 Task: Search one way flight ticket for 2 adults, 2 children, 2 infants in seat in first from Gillette: Gillette Campbell County Airport to New Bern: Coastal Carolina Regional Airport (was Craven County Regional) on 8-4-2023. Choice of flights is Singapure airlines. Number of bags: 7 checked bags. Price is upto 86000. Outbound departure time preference is 18:45.
Action: Mouse moved to (313, 271)
Screenshot: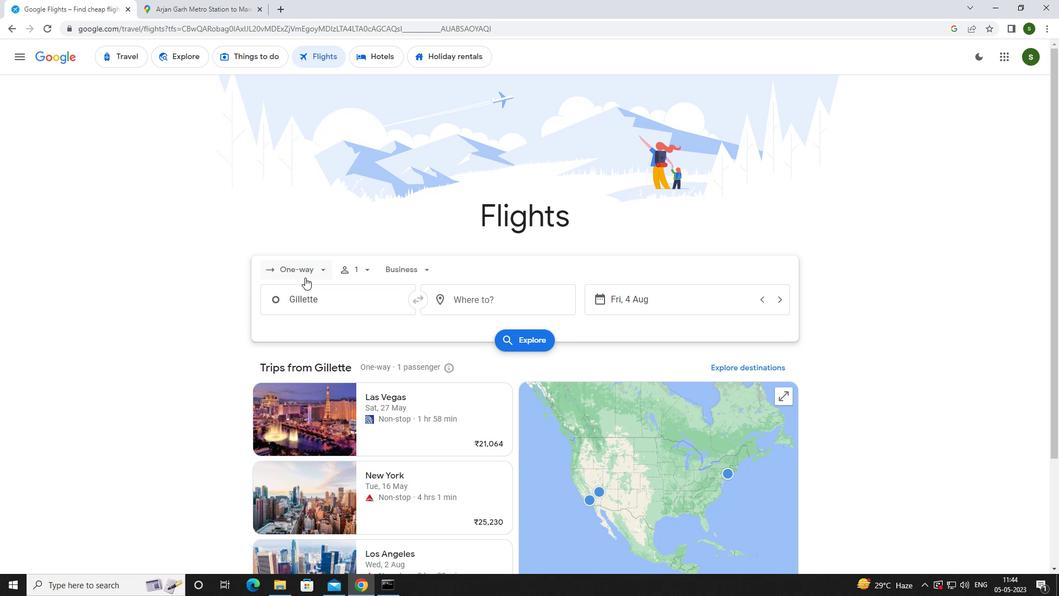 
Action: Mouse pressed left at (313, 271)
Screenshot: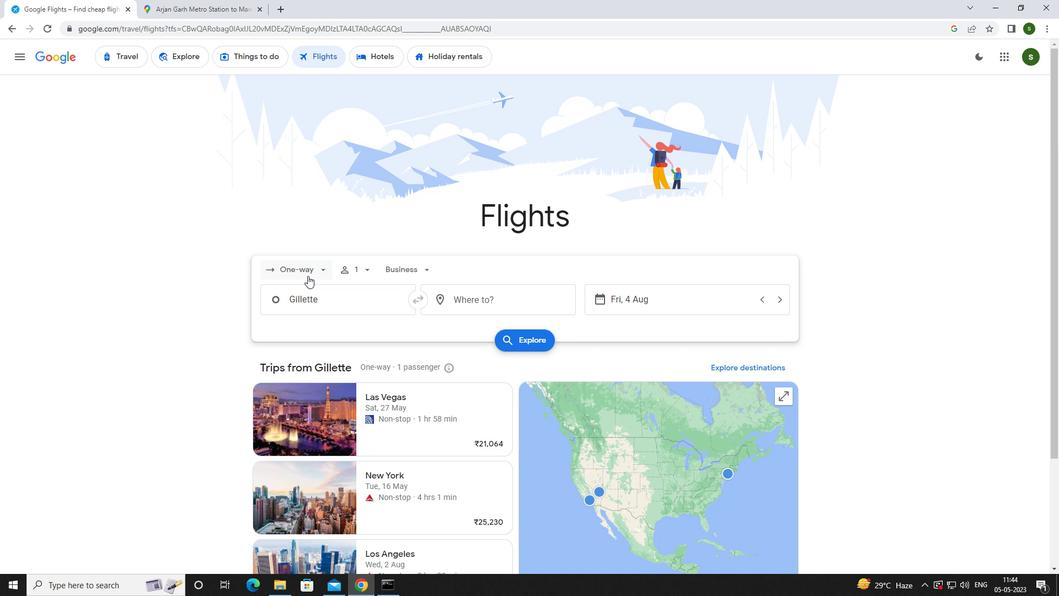 
Action: Mouse moved to (329, 310)
Screenshot: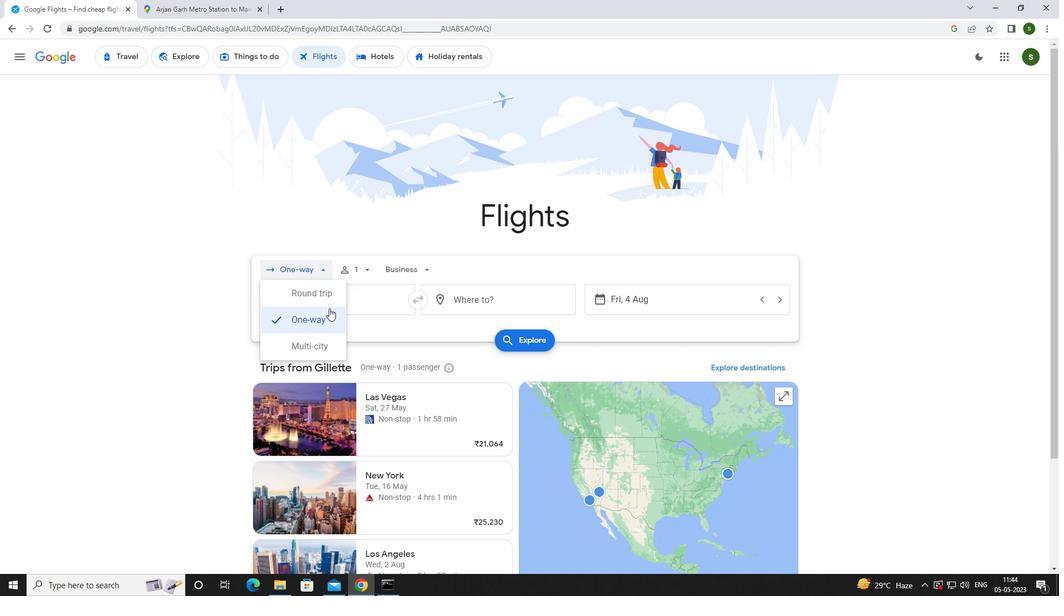 
Action: Mouse pressed left at (329, 310)
Screenshot: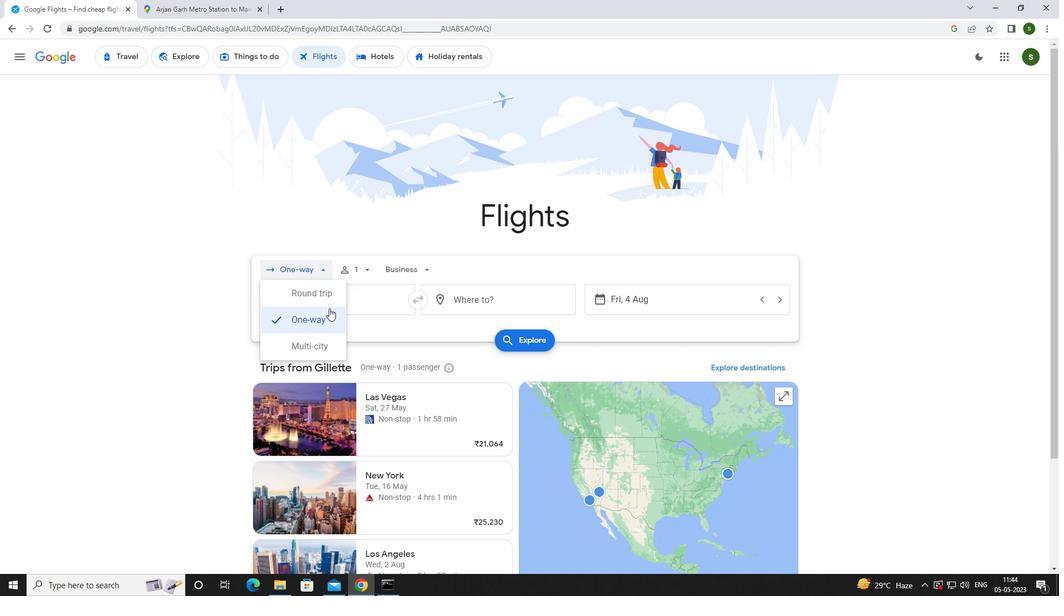 
Action: Mouse moved to (372, 268)
Screenshot: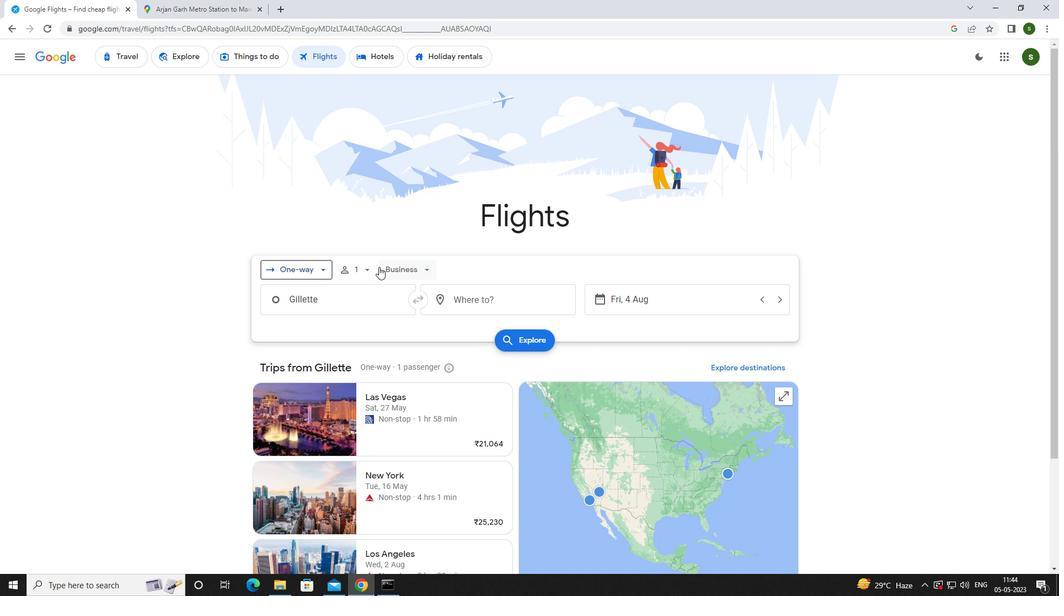 
Action: Mouse pressed left at (372, 268)
Screenshot: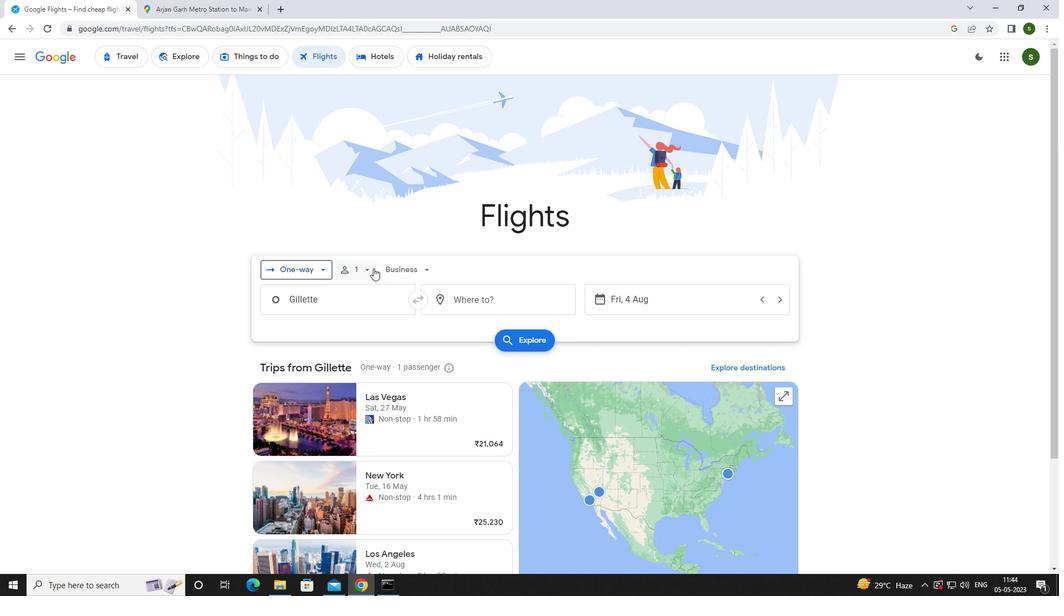 
Action: Mouse moved to (454, 295)
Screenshot: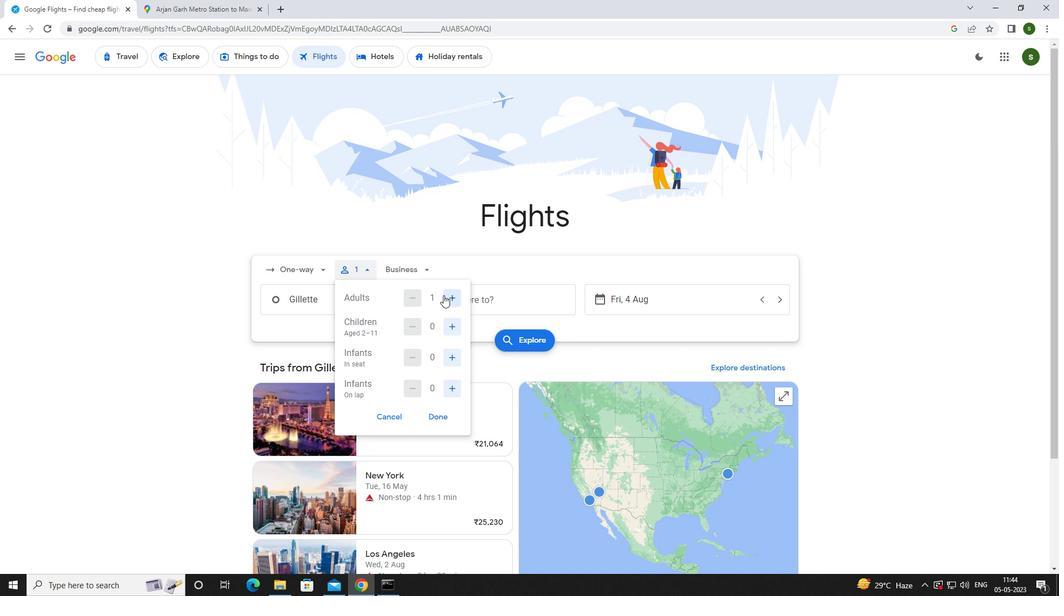 
Action: Mouse pressed left at (454, 295)
Screenshot: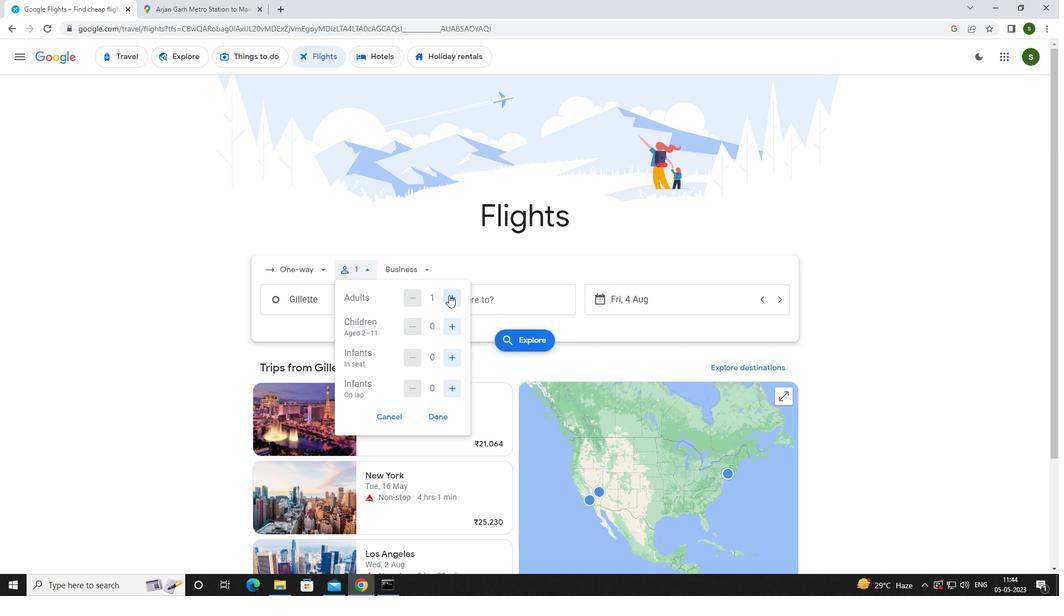 
Action: Mouse moved to (452, 317)
Screenshot: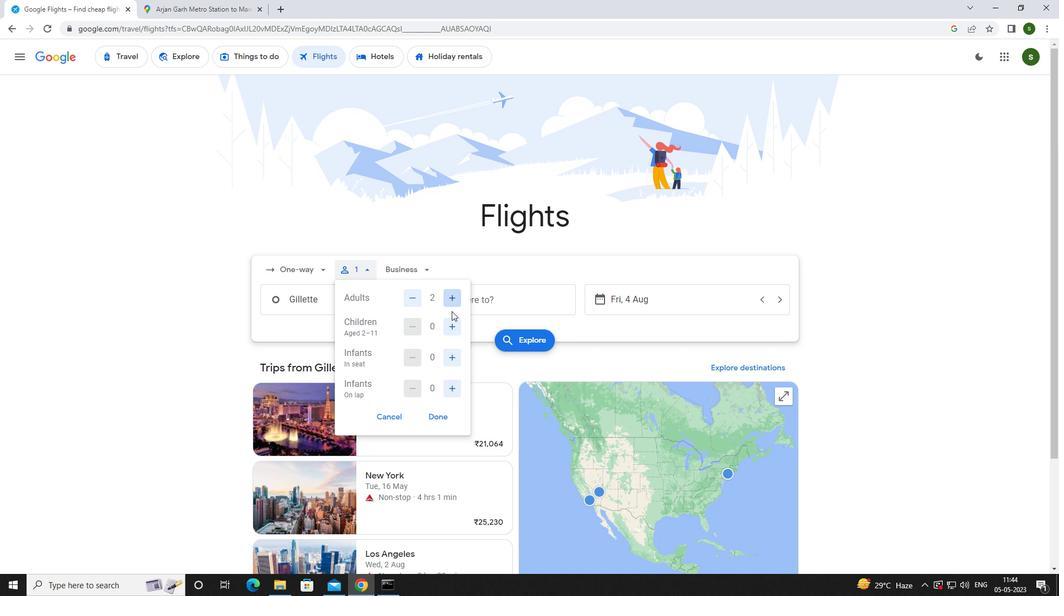 
Action: Mouse pressed left at (452, 317)
Screenshot: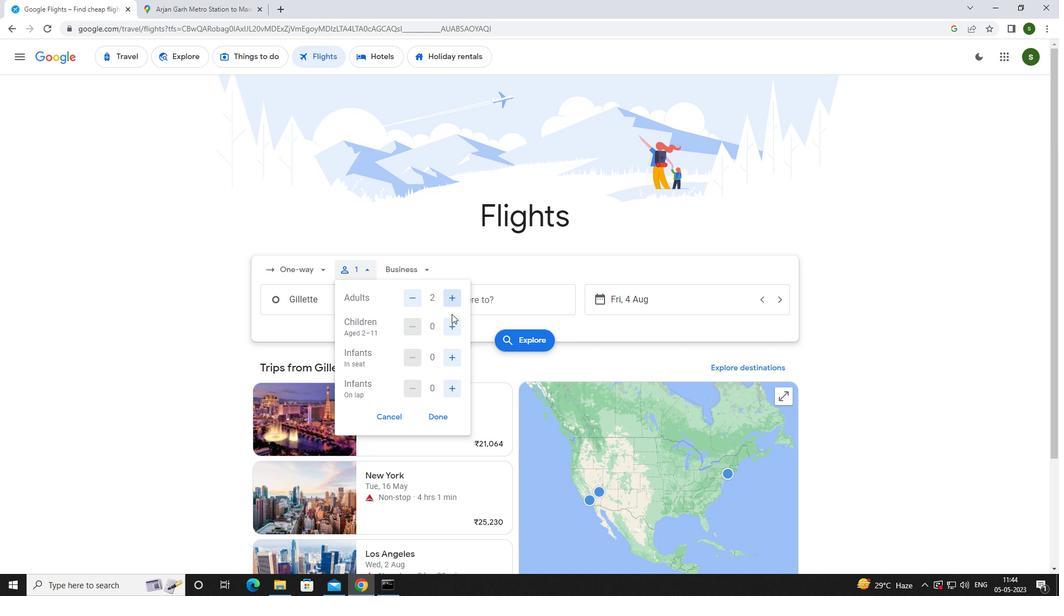 
Action: Mouse pressed left at (452, 317)
Screenshot: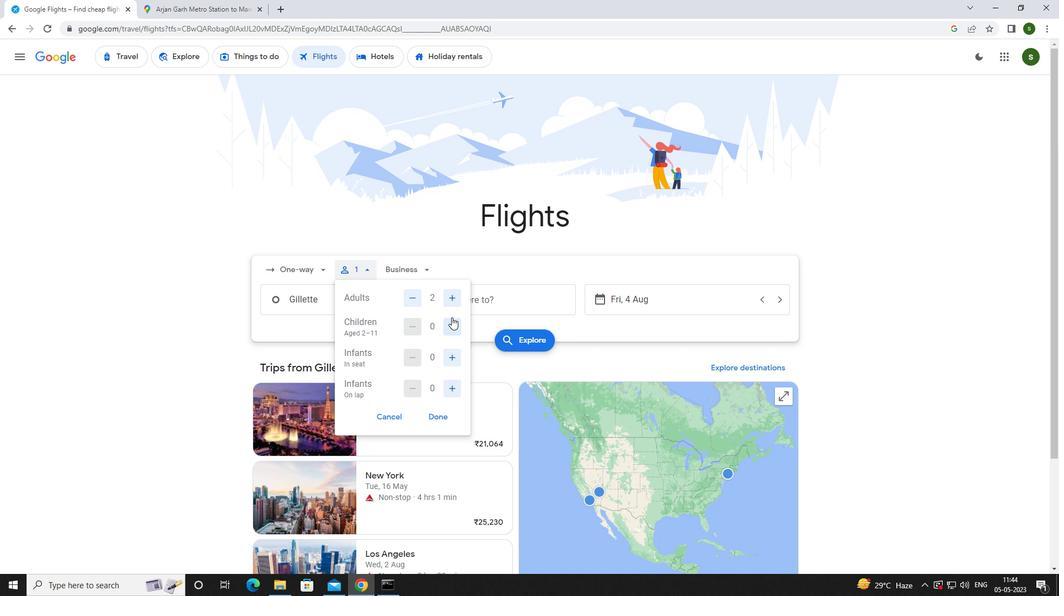 
Action: Mouse moved to (452, 356)
Screenshot: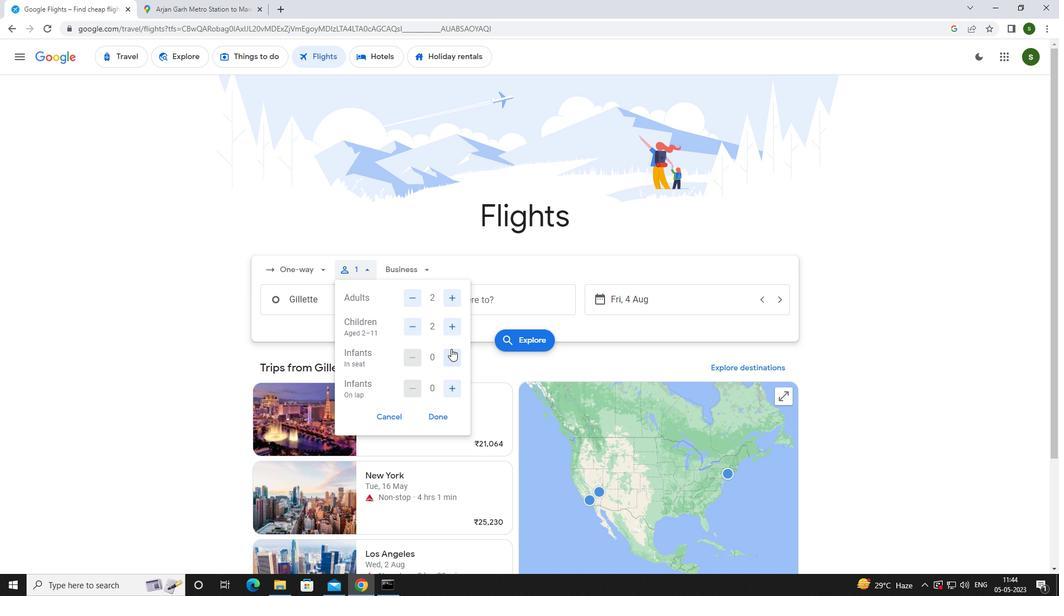 
Action: Mouse pressed left at (452, 356)
Screenshot: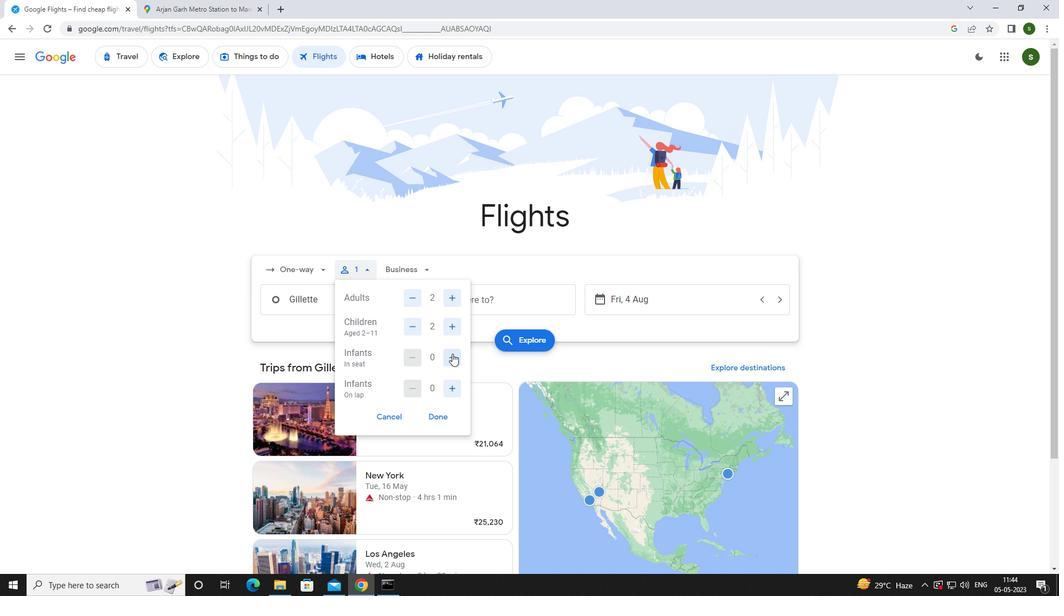 
Action: Mouse pressed left at (452, 356)
Screenshot: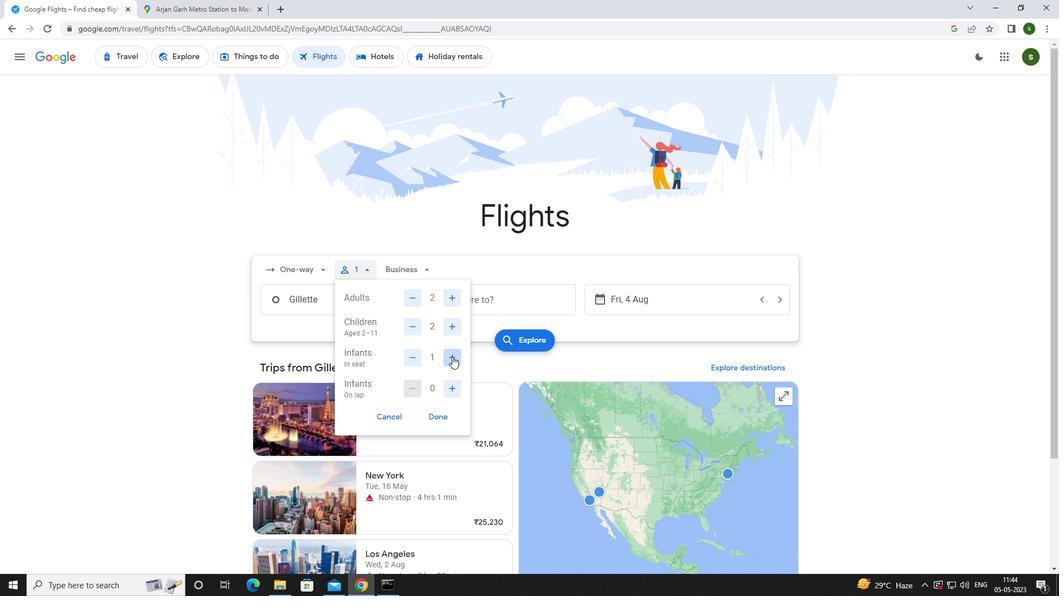
Action: Mouse moved to (424, 272)
Screenshot: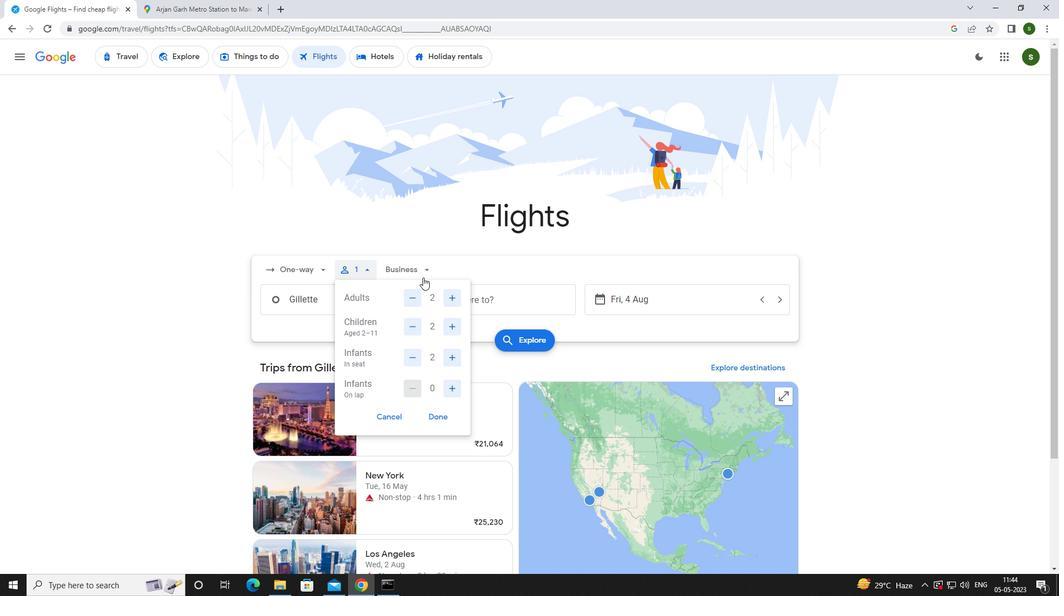 
Action: Mouse pressed left at (424, 272)
Screenshot: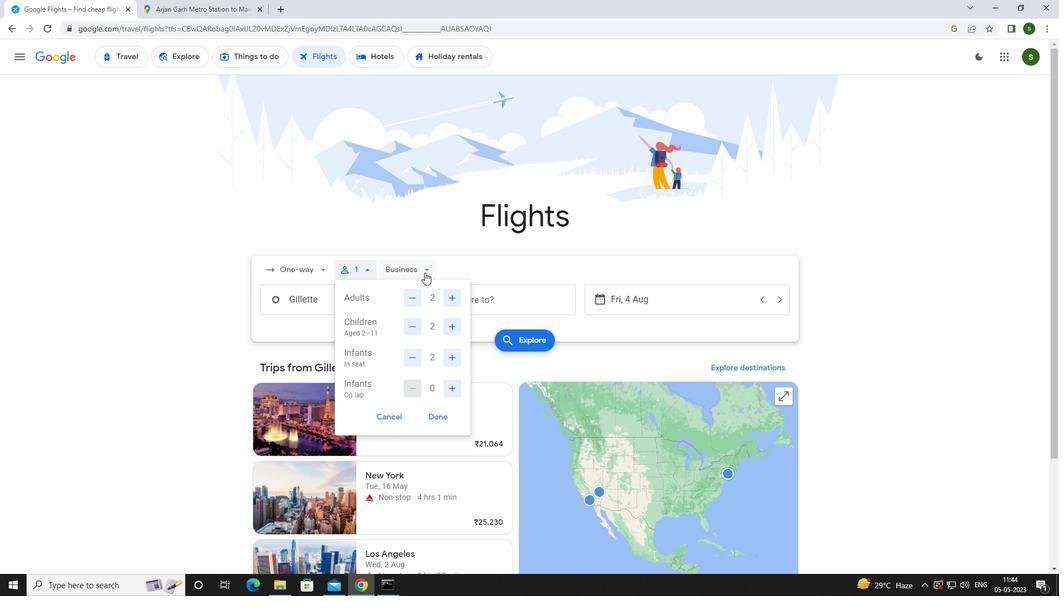 
Action: Mouse moved to (438, 370)
Screenshot: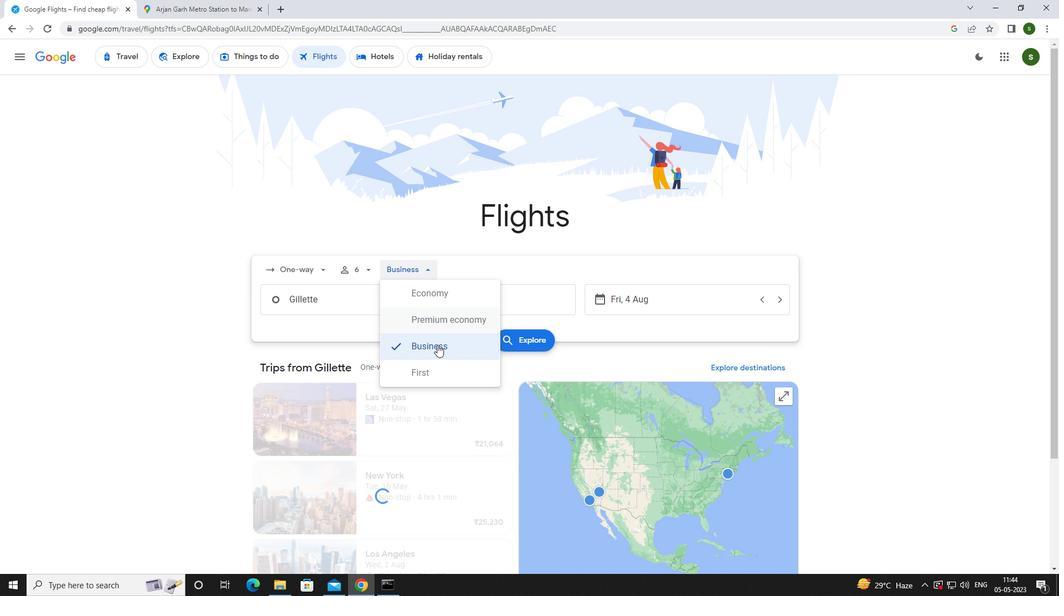 
Action: Mouse pressed left at (438, 370)
Screenshot: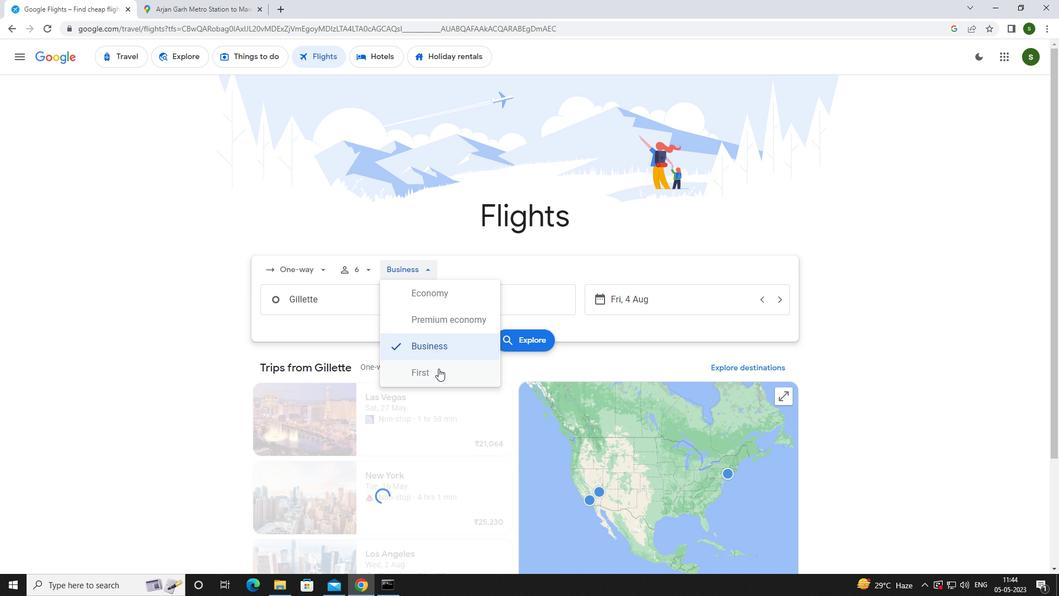 
Action: Mouse moved to (359, 306)
Screenshot: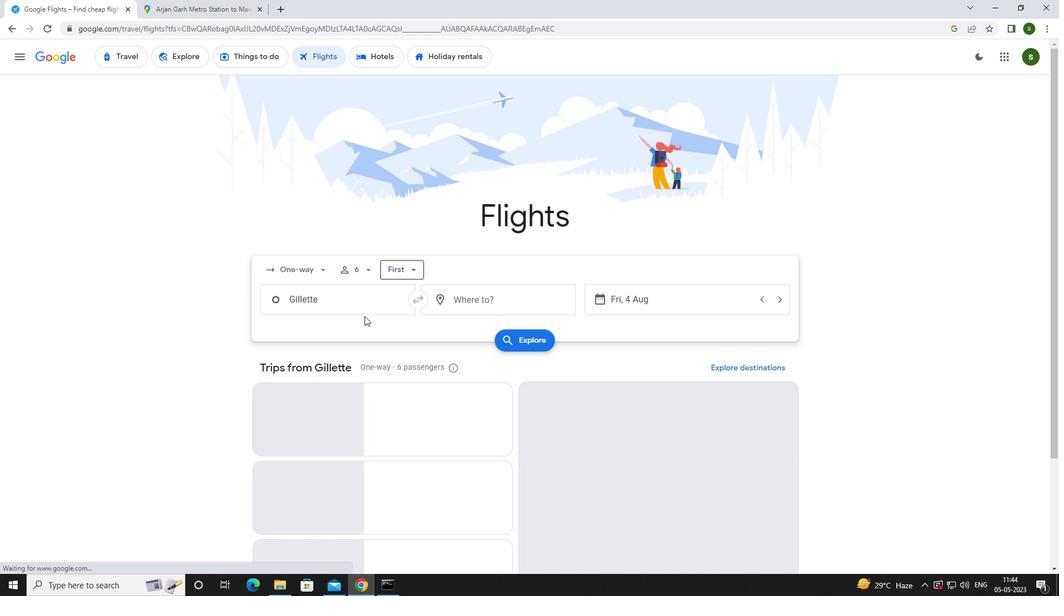 
Action: Mouse pressed left at (359, 306)
Screenshot: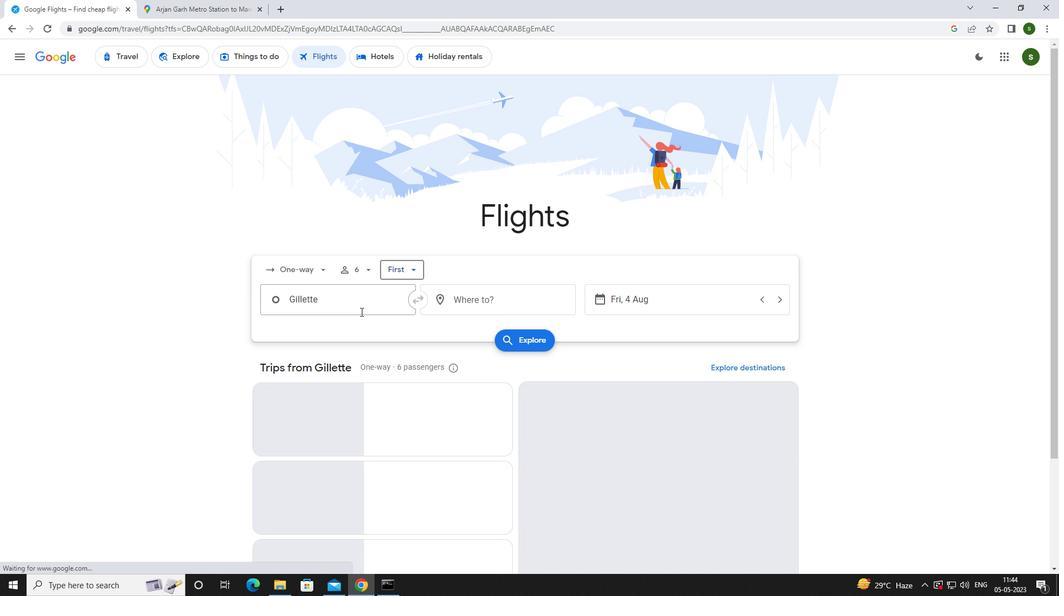 
Action: Mouse moved to (359, 304)
Screenshot: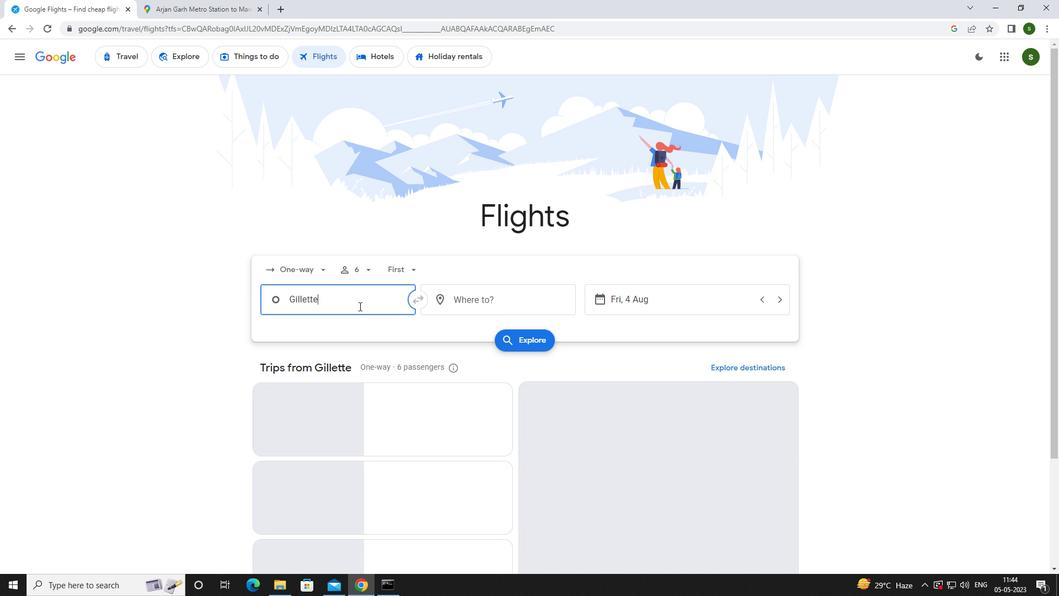 
Action: Key pressed <Key.caps_lock>g<Key.caps_lock>illette<Key.enter>
Screenshot: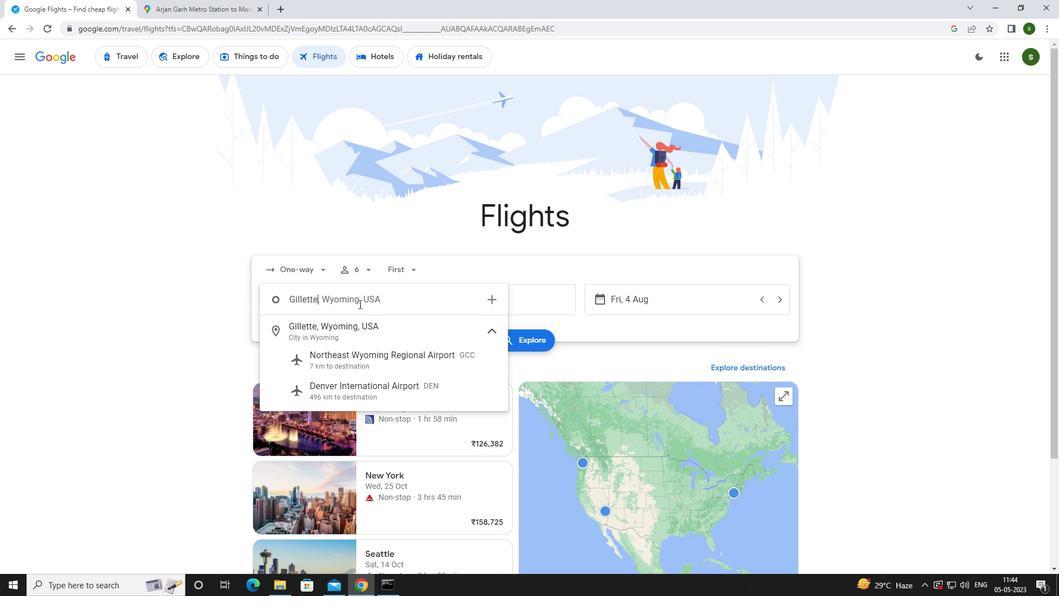 
Action: Mouse moved to (482, 301)
Screenshot: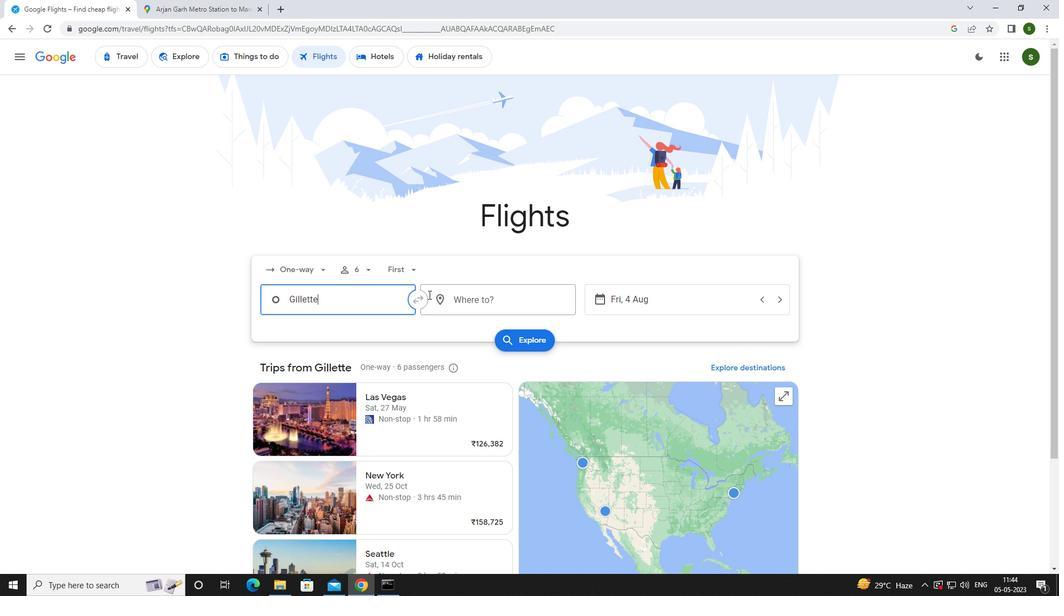 
Action: Mouse pressed left at (482, 301)
Screenshot: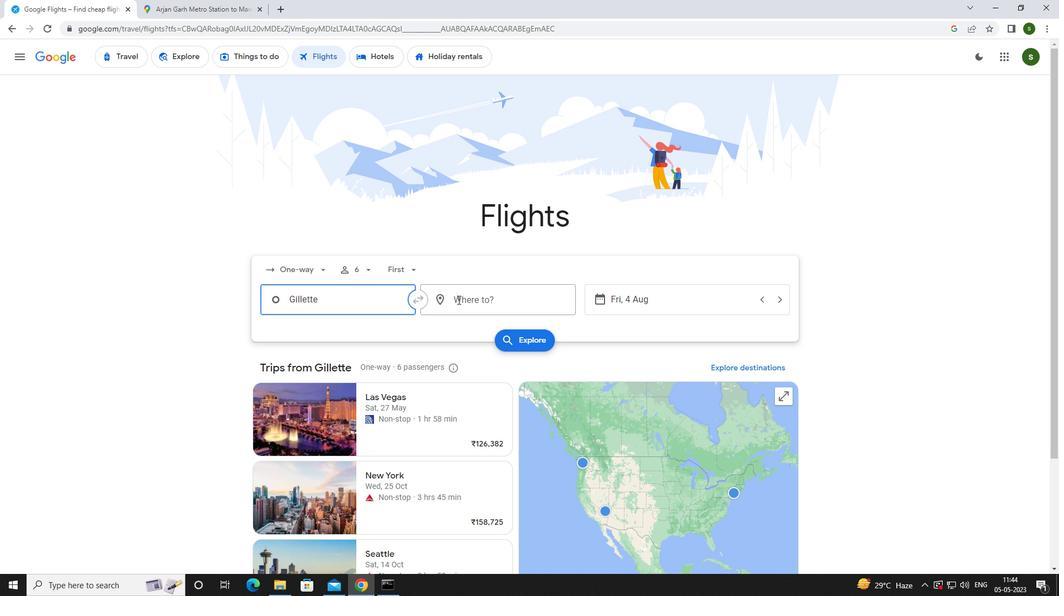 
Action: Mouse moved to (485, 301)
Screenshot: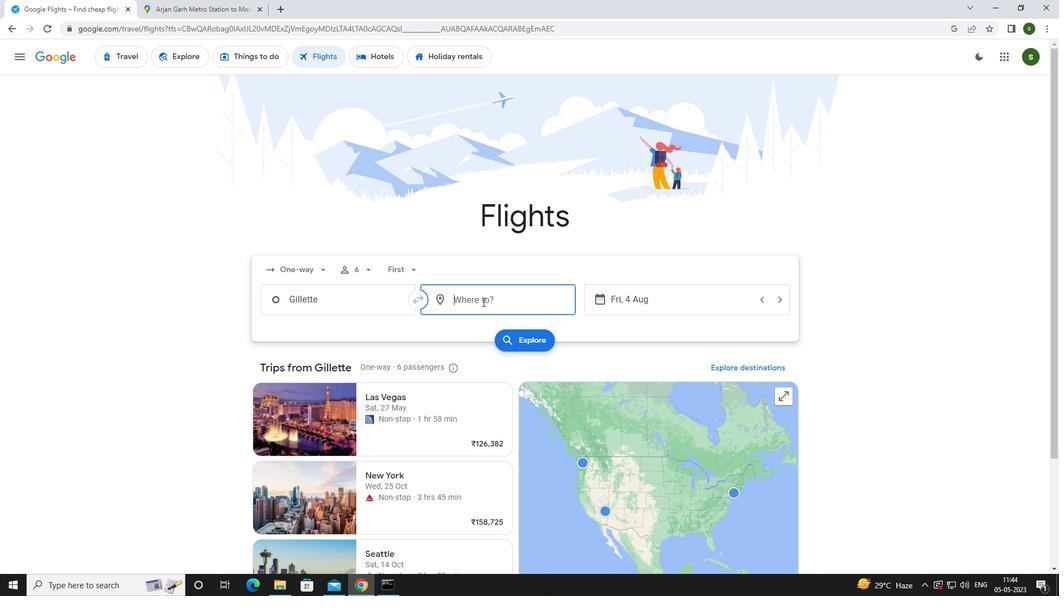 
Action: Key pressed <Key.caps_lock>c<Key.caps_lock>oastal
Screenshot: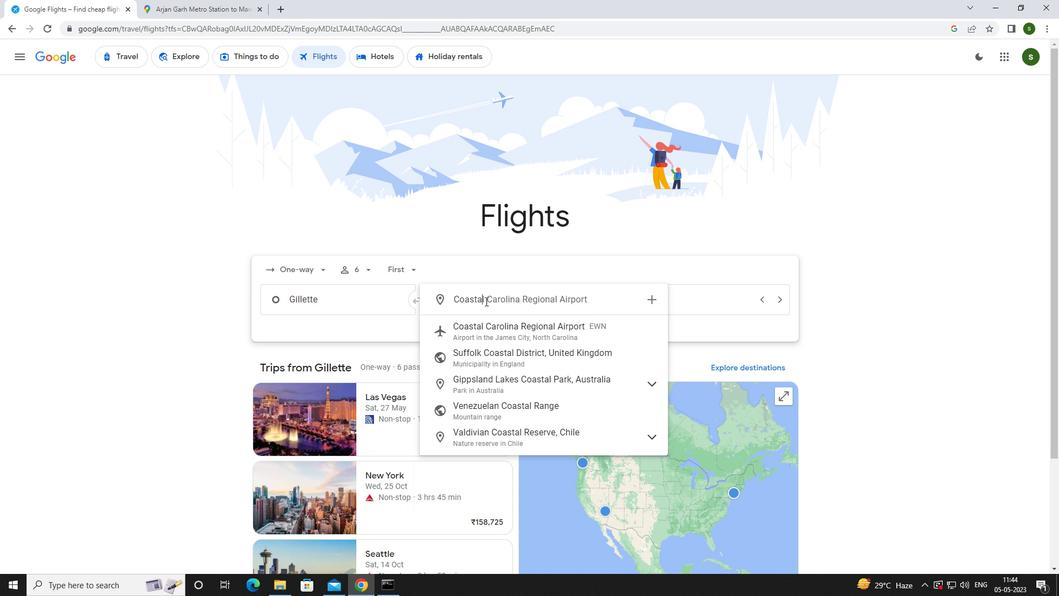 
Action: Mouse moved to (495, 326)
Screenshot: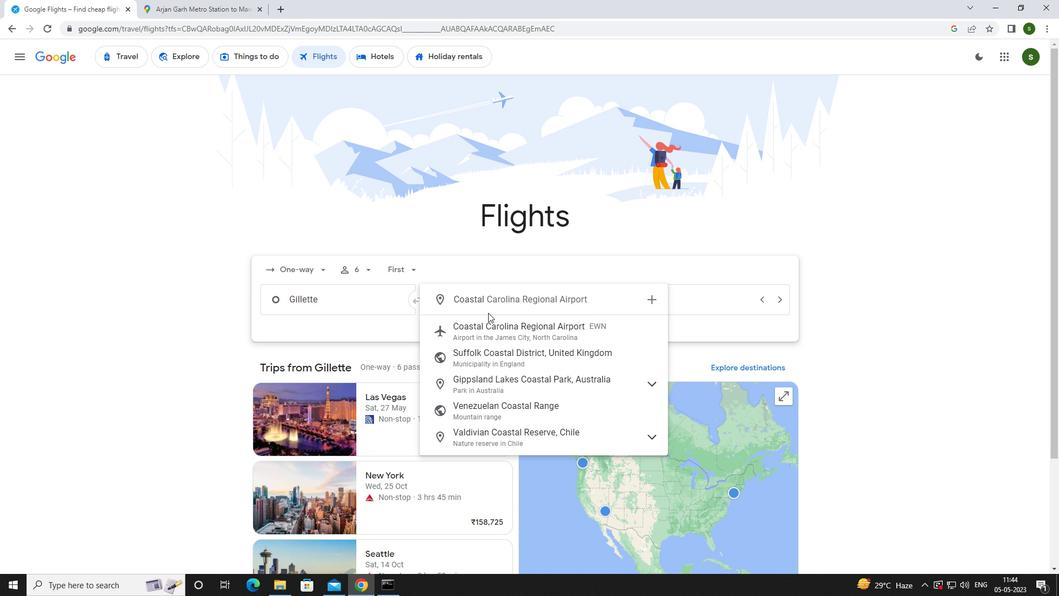 
Action: Mouse pressed left at (495, 326)
Screenshot: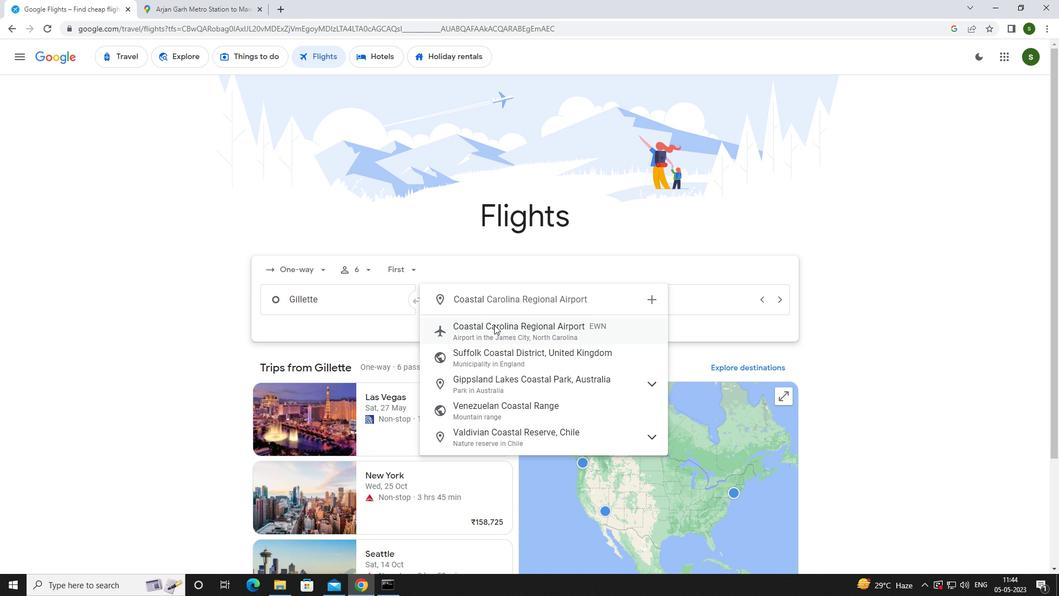 
Action: Mouse moved to (668, 301)
Screenshot: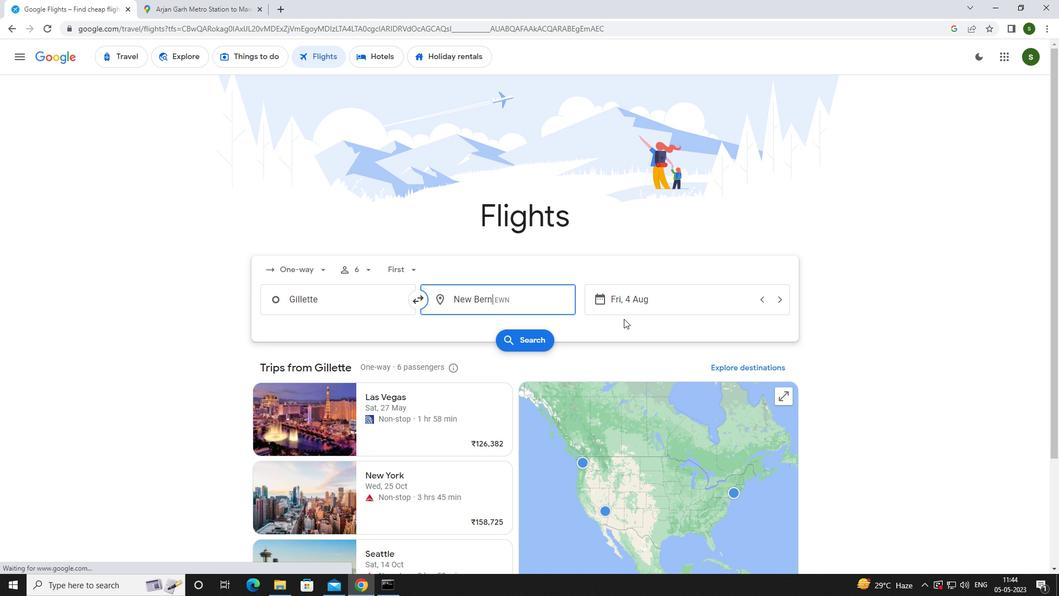 
Action: Mouse pressed left at (668, 301)
Screenshot: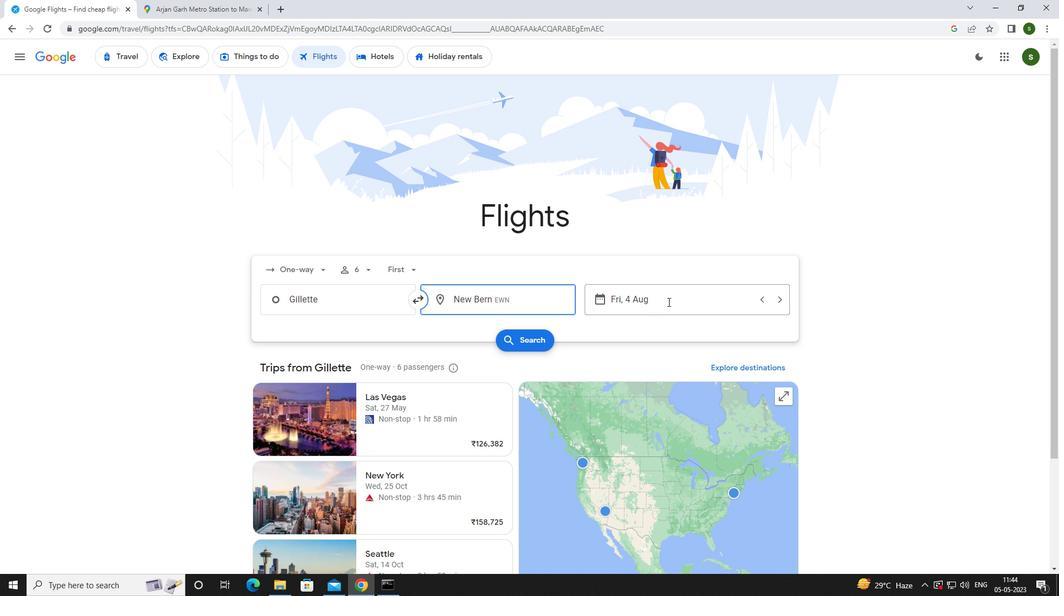 
Action: Mouse moved to (533, 372)
Screenshot: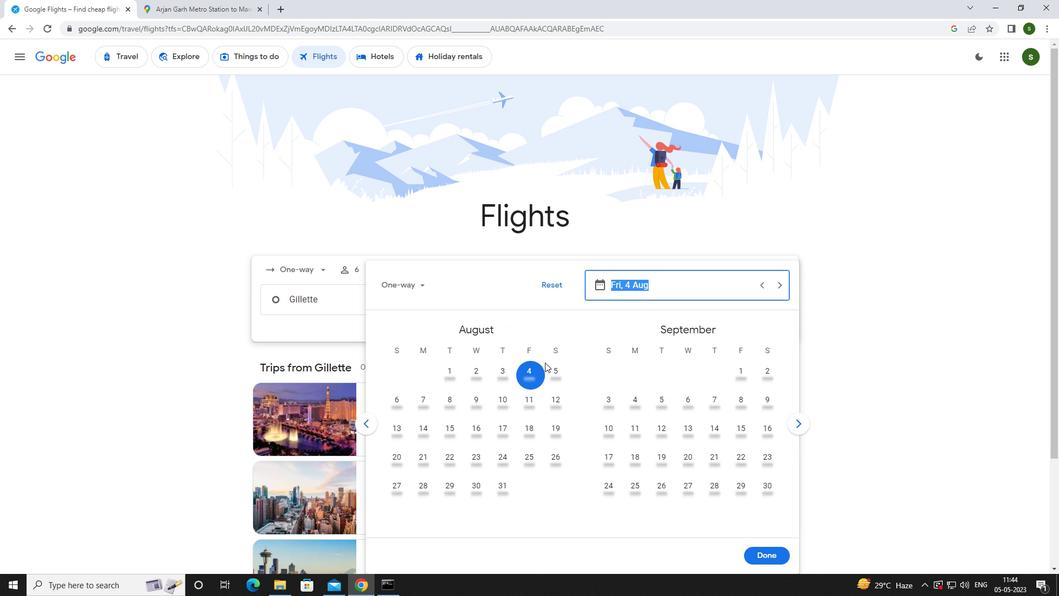 
Action: Mouse pressed left at (533, 372)
Screenshot: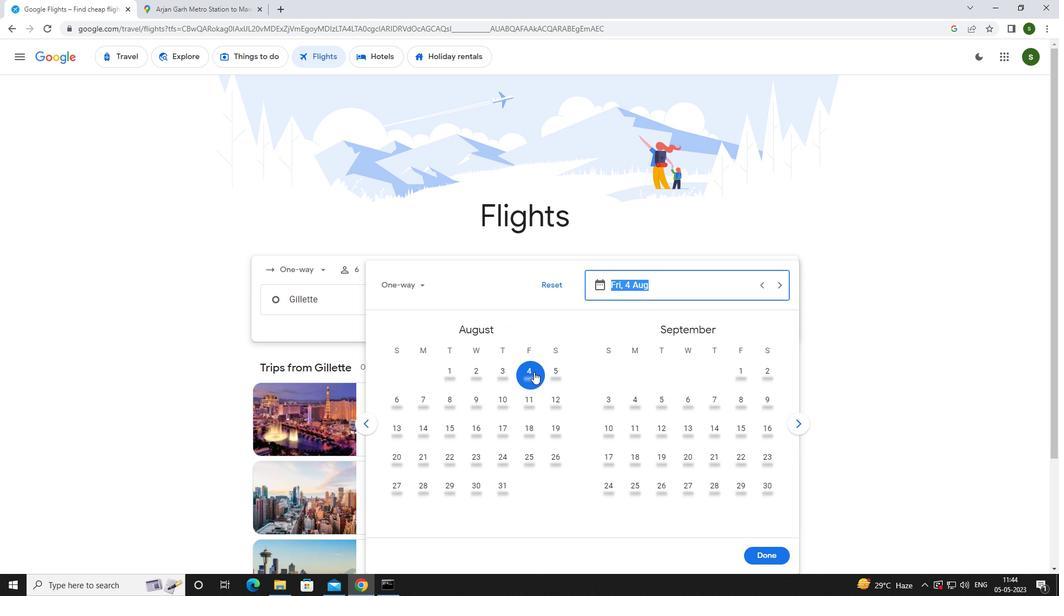 
Action: Mouse moved to (767, 556)
Screenshot: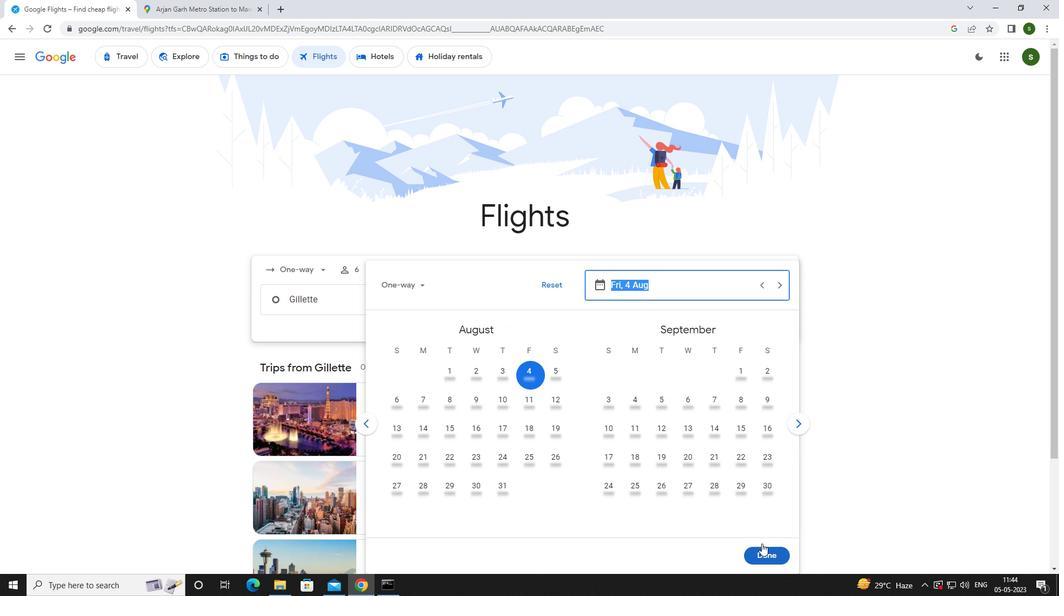 
Action: Mouse pressed left at (767, 556)
Screenshot: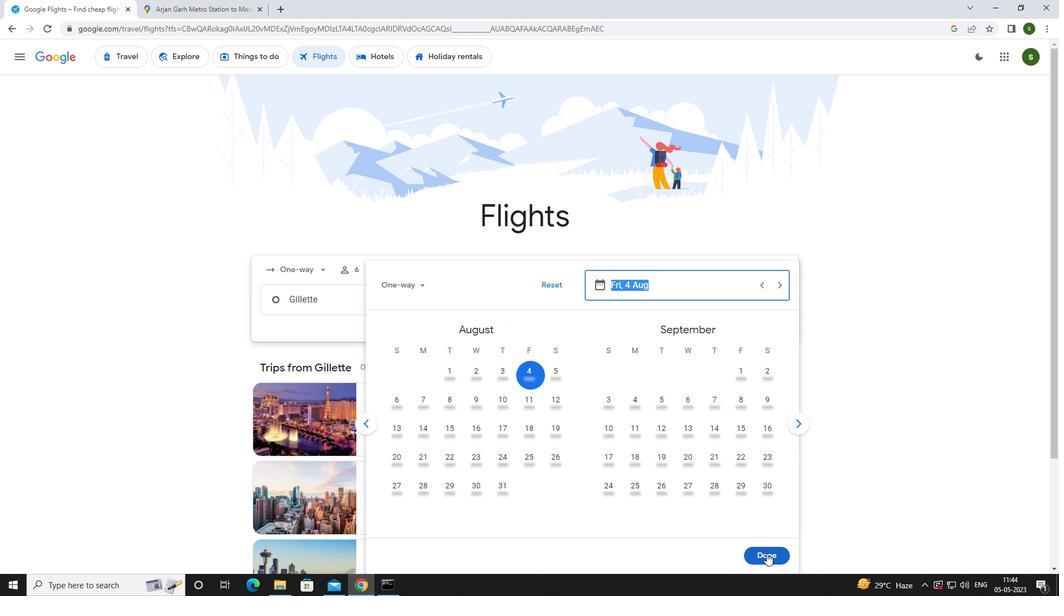 
Action: Mouse moved to (524, 342)
Screenshot: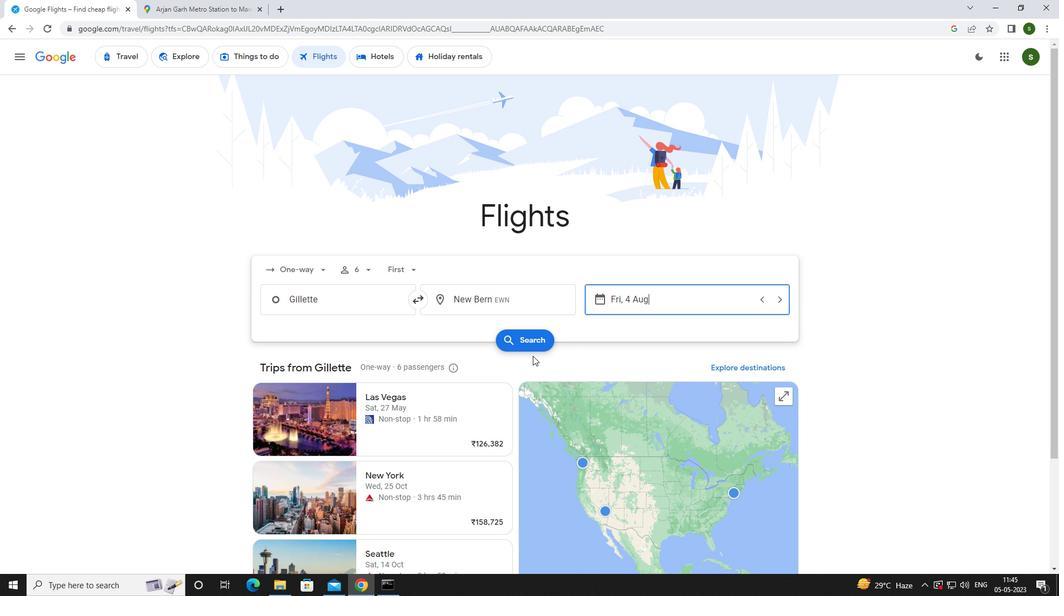 
Action: Mouse pressed left at (524, 342)
Screenshot: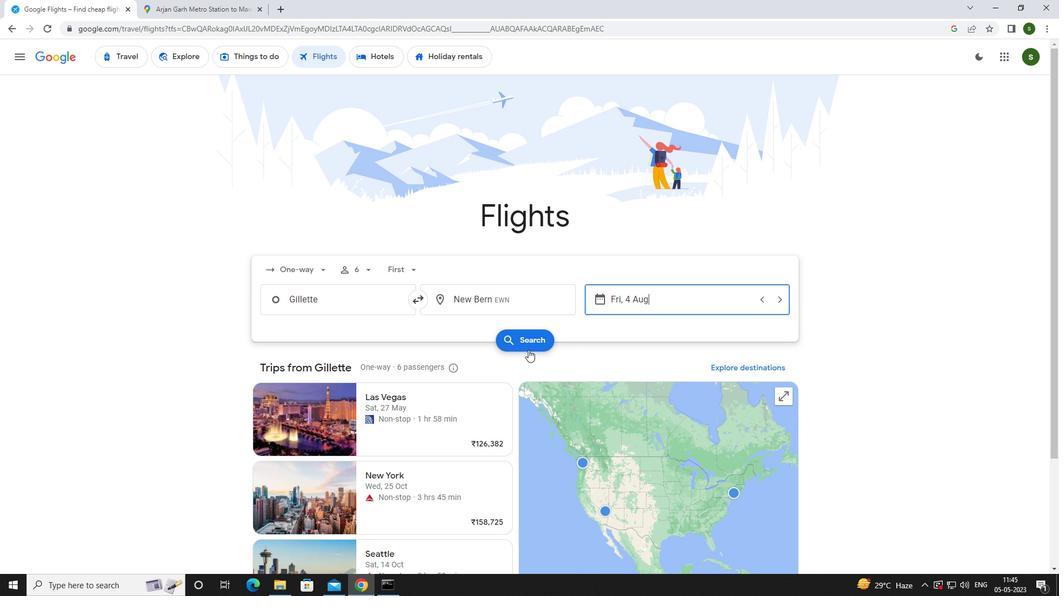 
Action: Mouse moved to (287, 158)
Screenshot: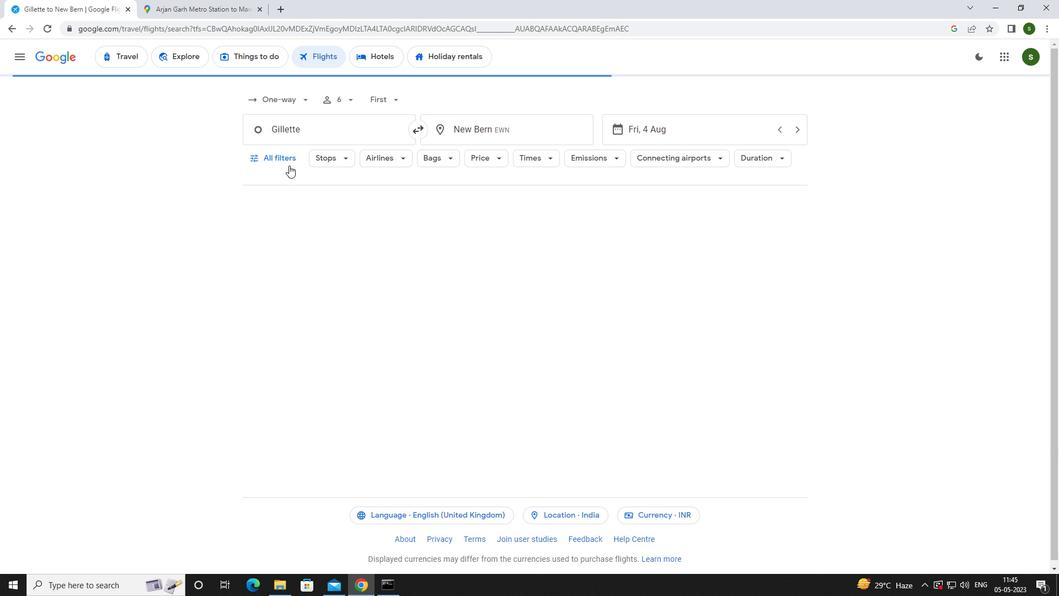 
Action: Mouse pressed left at (287, 158)
Screenshot: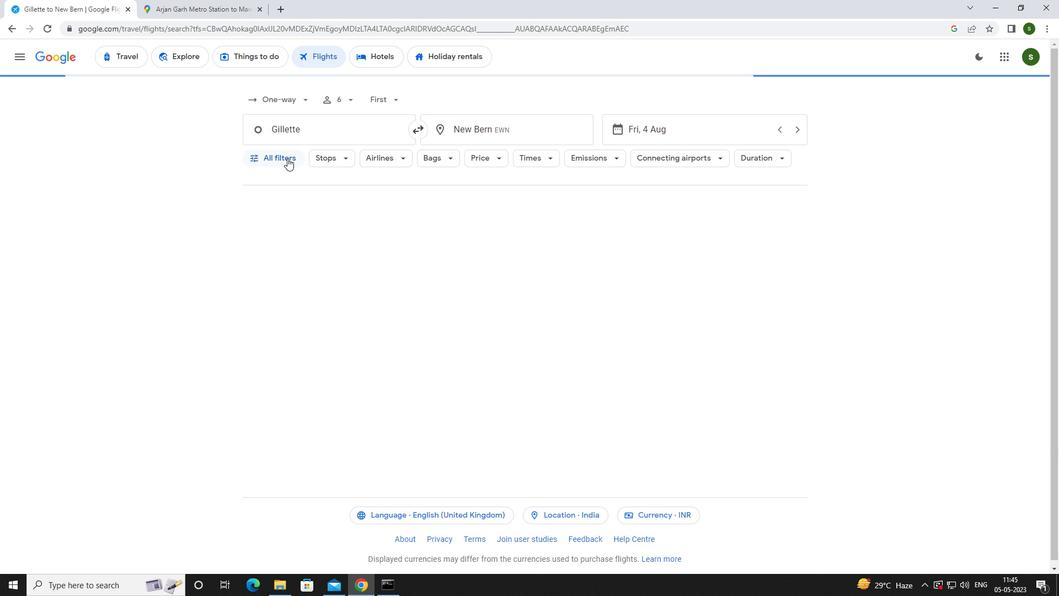 
Action: Mouse moved to (413, 397)
Screenshot: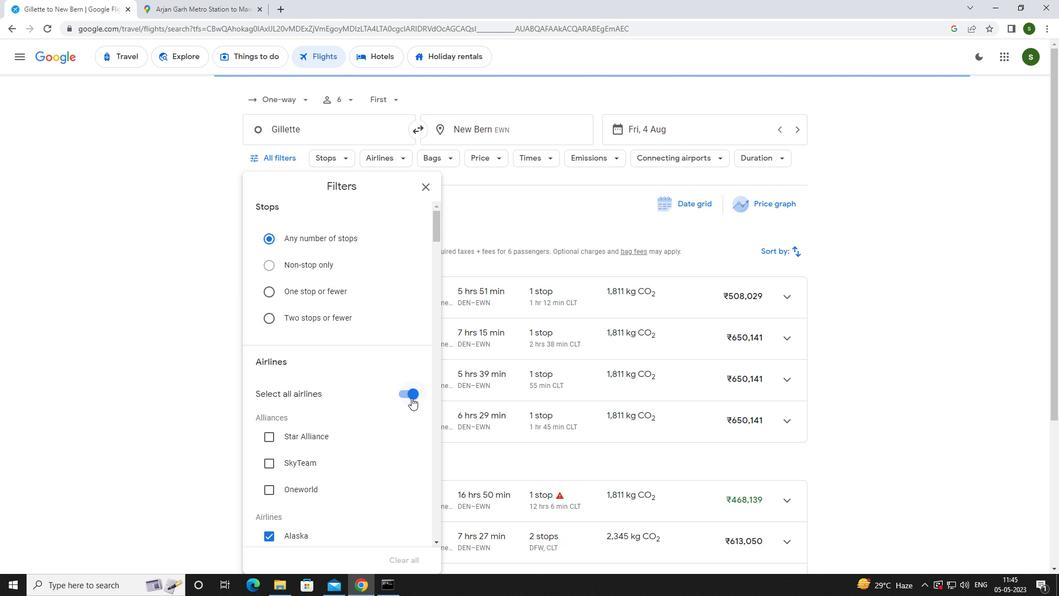 
Action: Mouse pressed left at (413, 397)
Screenshot: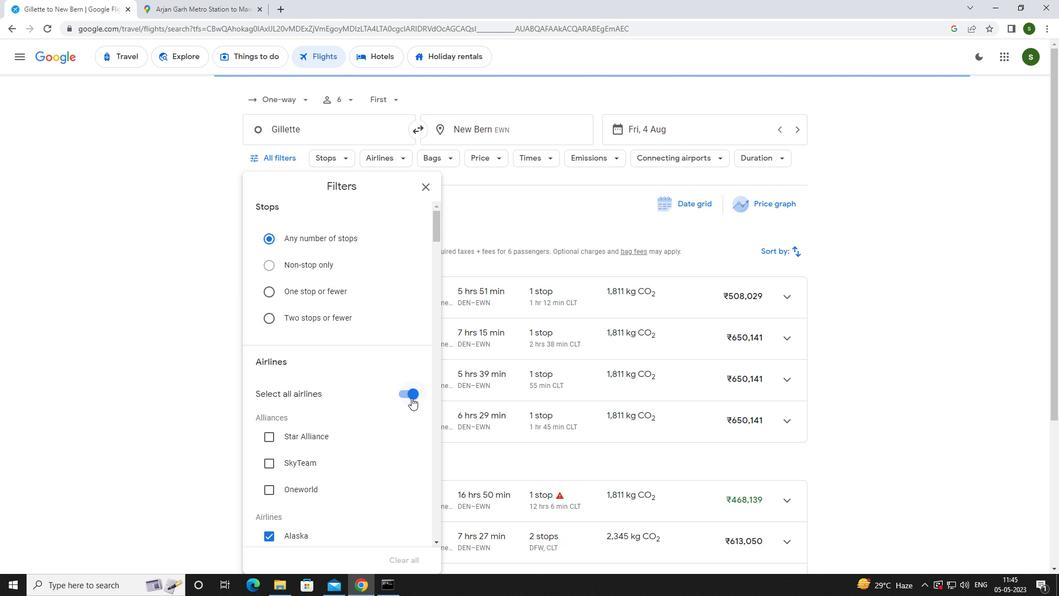 
Action: Mouse moved to (364, 371)
Screenshot: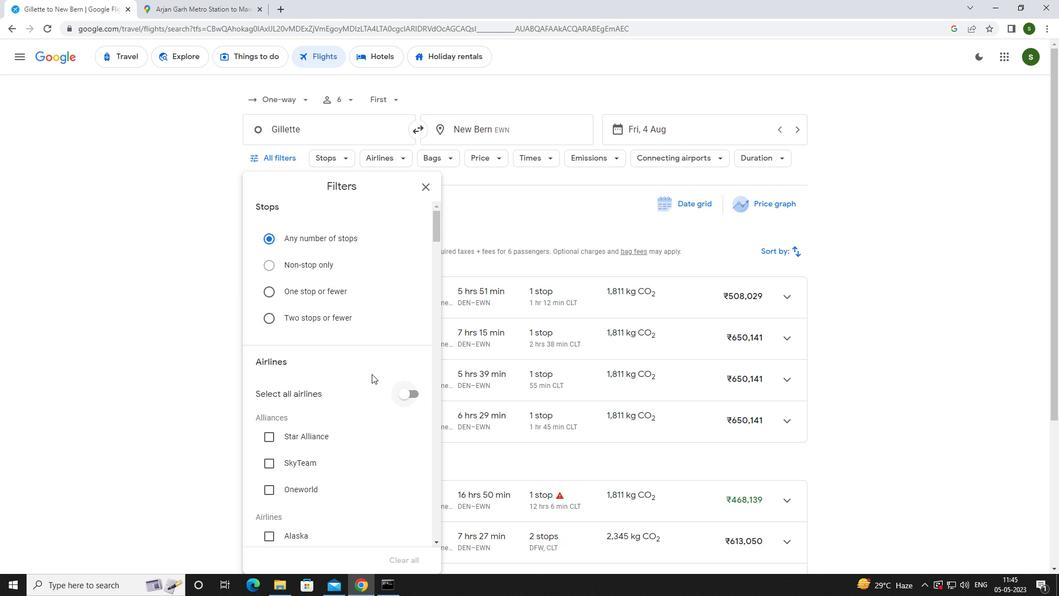 
Action: Mouse scrolled (364, 370) with delta (0, 0)
Screenshot: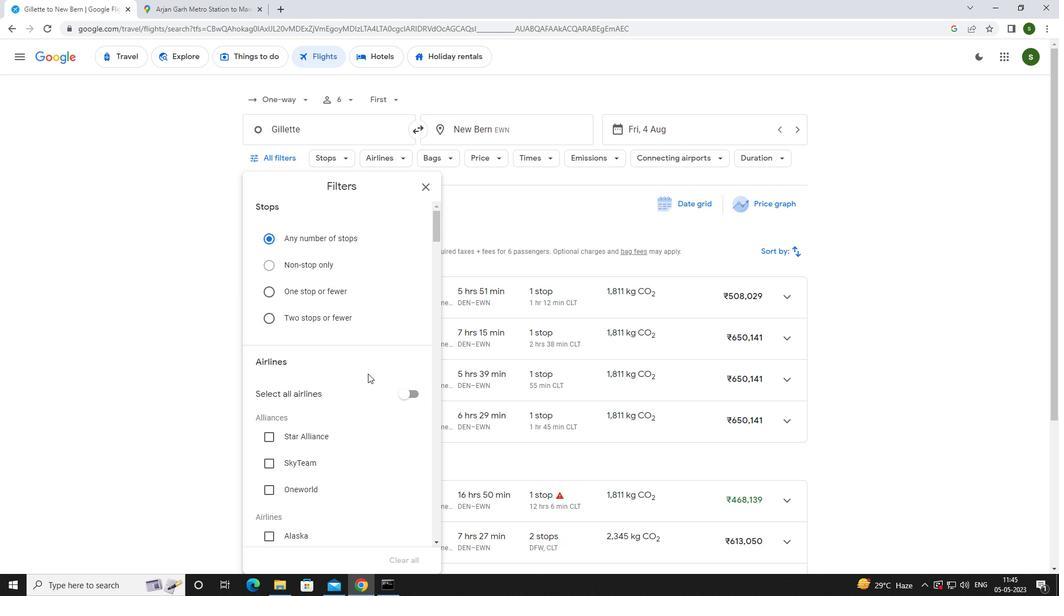 
Action: Mouse moved to (362, 371)
Screenshot: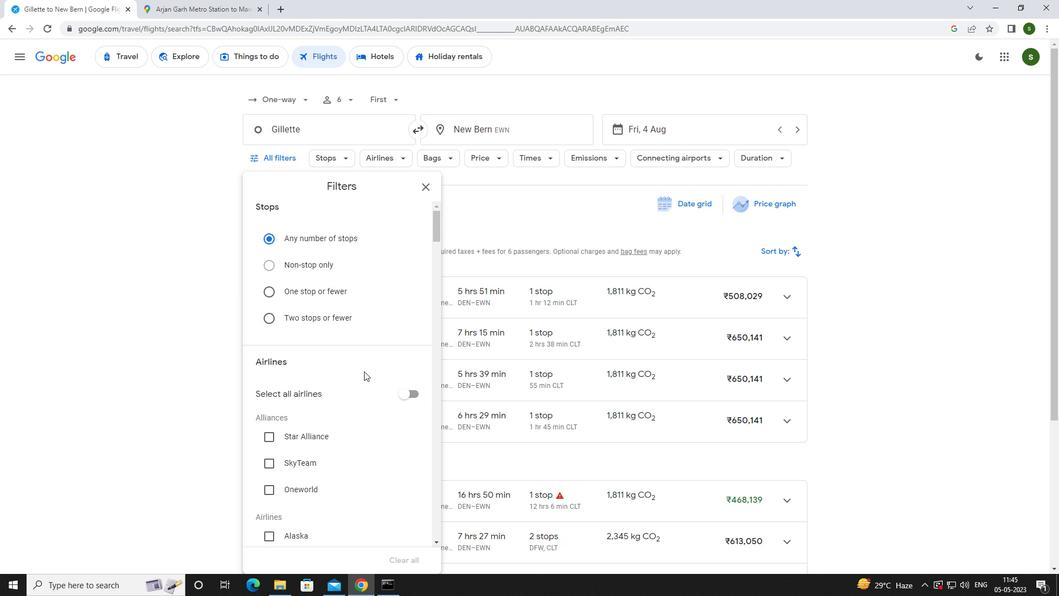 
Action: Mouse scrolled (362, 370) with delta (0, 0)
Screenshot: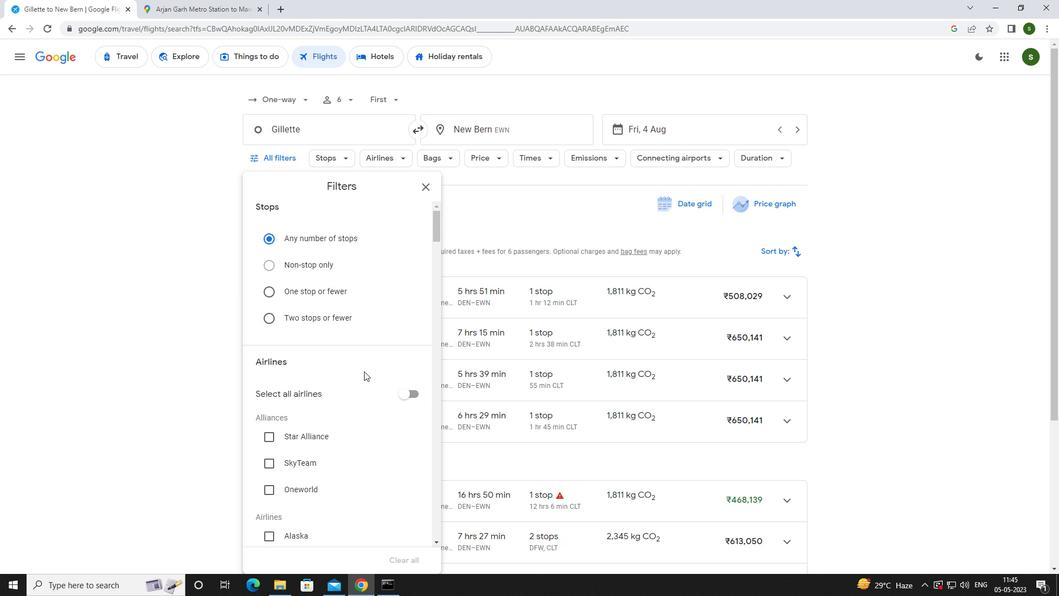 
Action: Mouse scrolled (362, 370) with delta (0, 0)
Screenshot: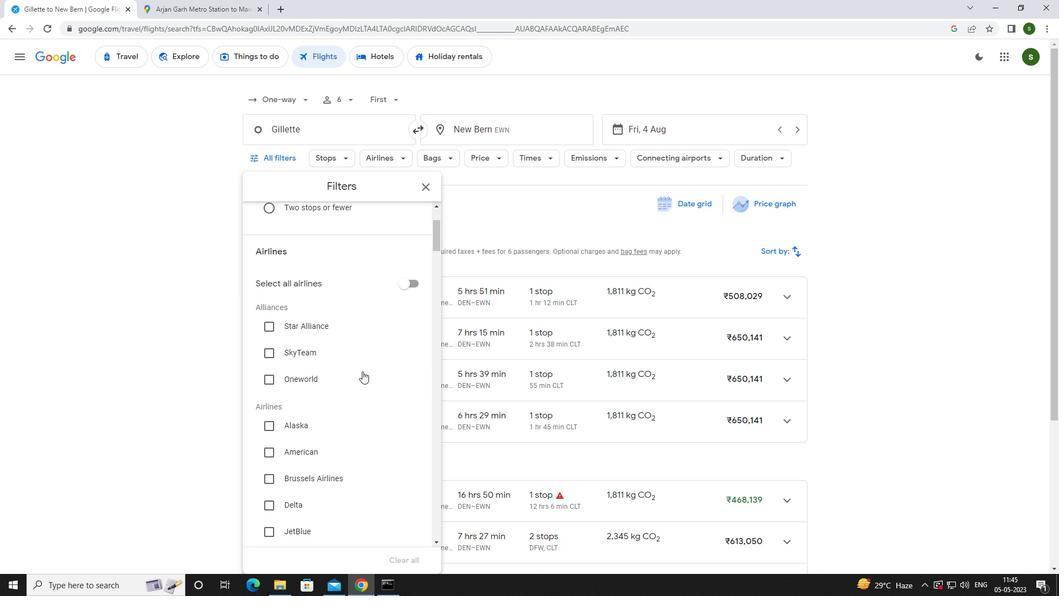 
Action: Mouse scrolled (362, 370) with delta (0, 0)
Screenshot: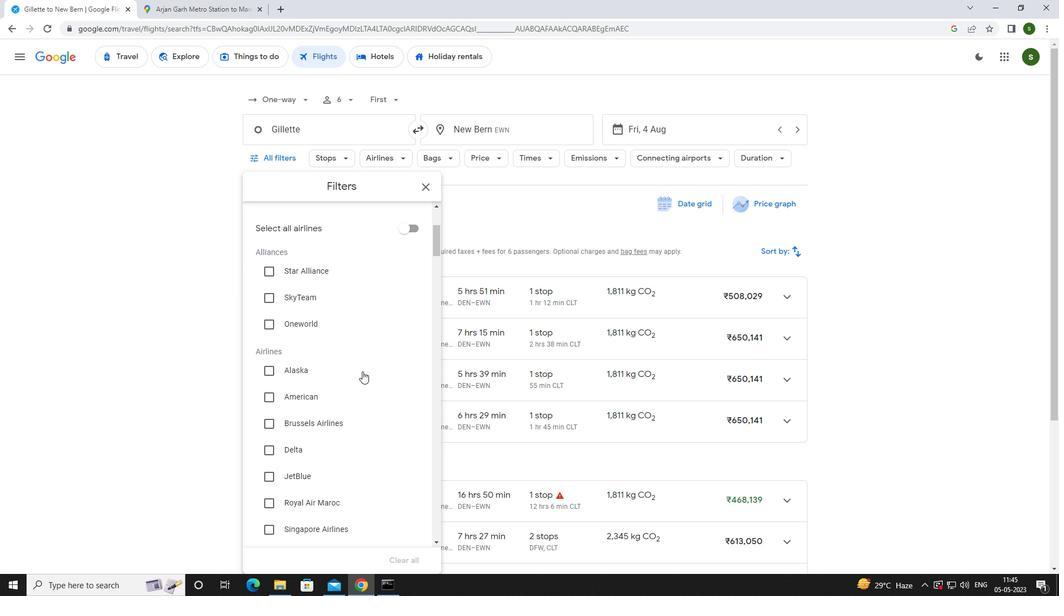 
Action: Mouse scrolled (362, 370) with delta (0, 0)
Screenshot: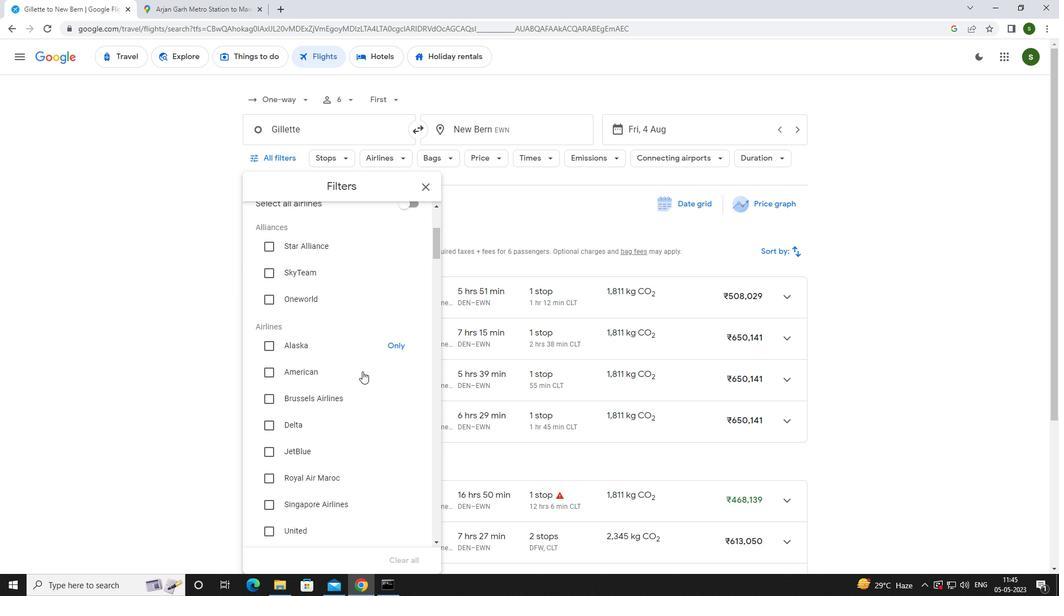 
Action: Mouse moved to (362, 371)
Screenshot: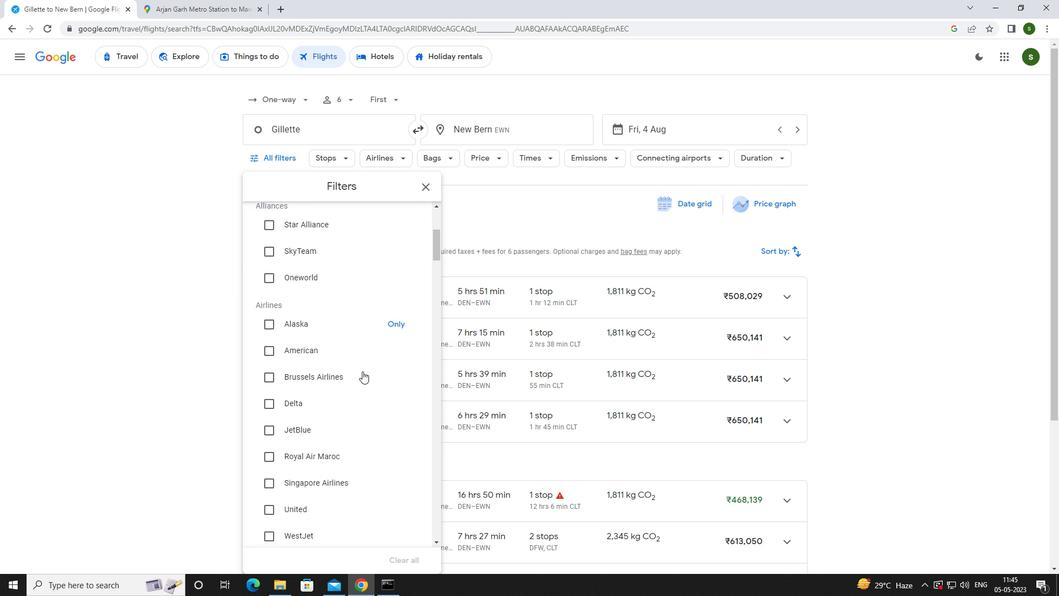 
Action: Mouse scrolled (362, 370) with delta (0, 0)
Screenshot: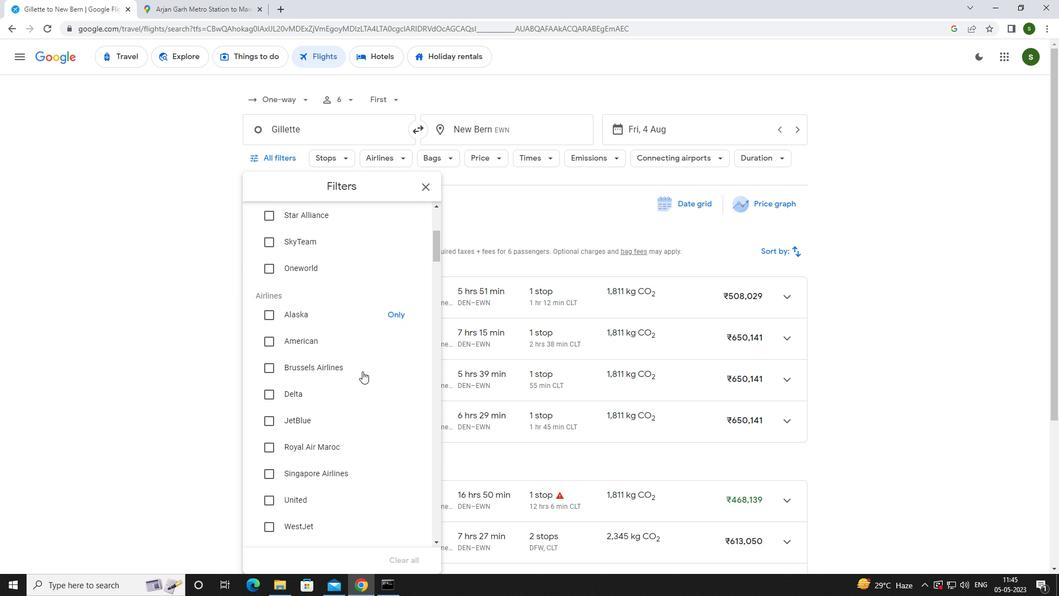 
Action: Mouse moved to (340, 360)
Screenshot: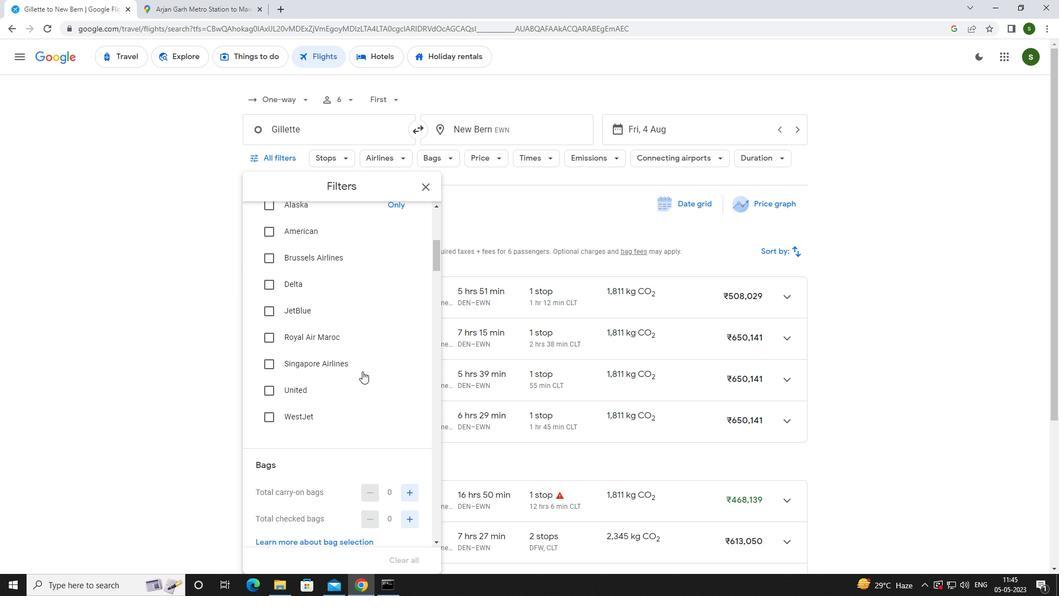
Action: Mouse pressed left at (340, 360)
Screenshot: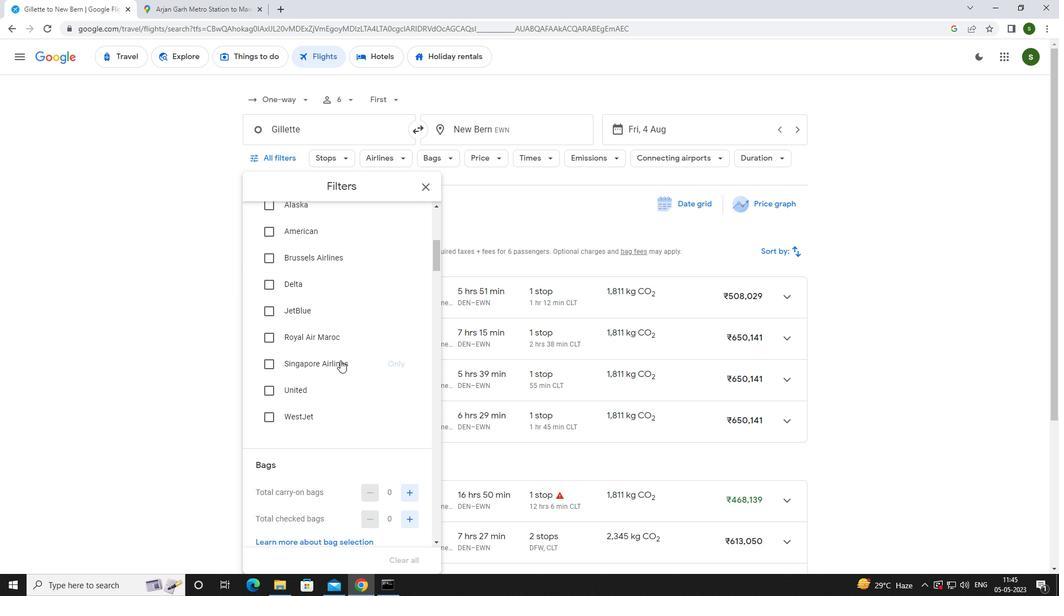
Action: Mouse moved to (338, 357)
Screenshot: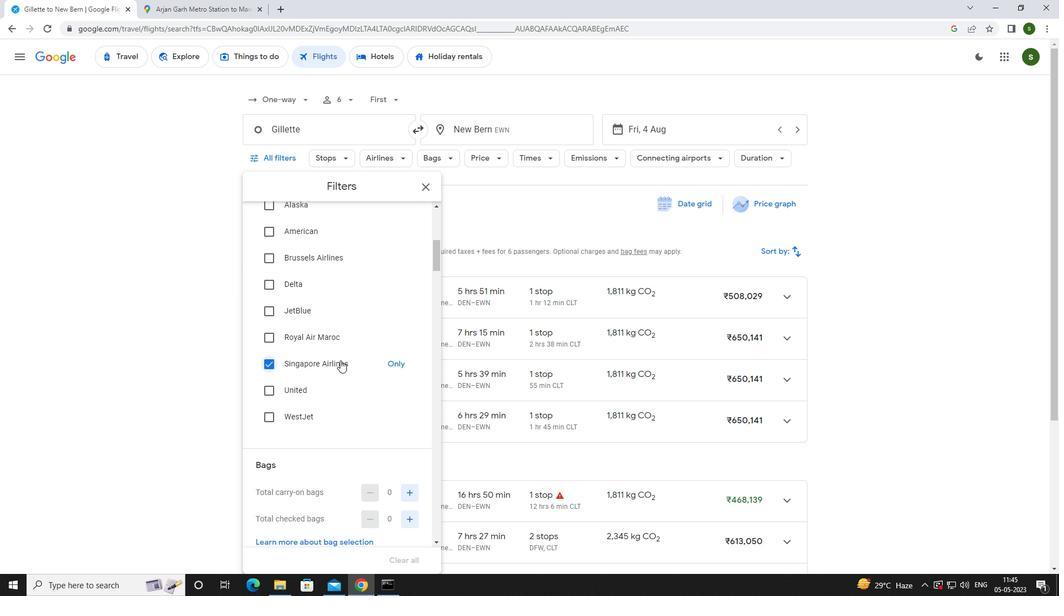 
Action: Mouse scrolled (338, 357) with delta (0, 0)
Screenshot: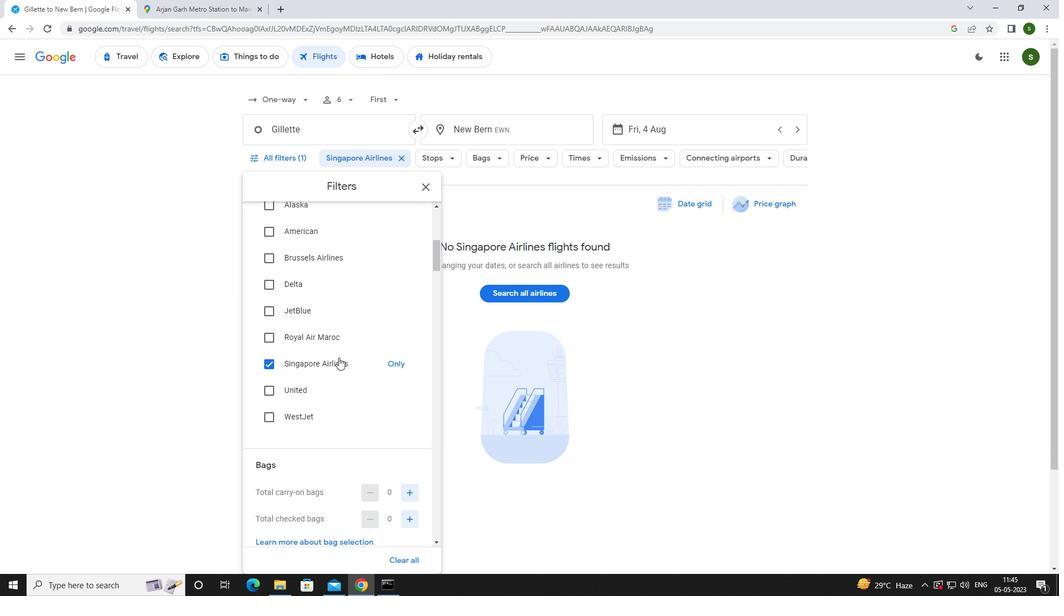 
Action: Mouse scrolled (338, 357) with delta (0, 0)
Screenshot: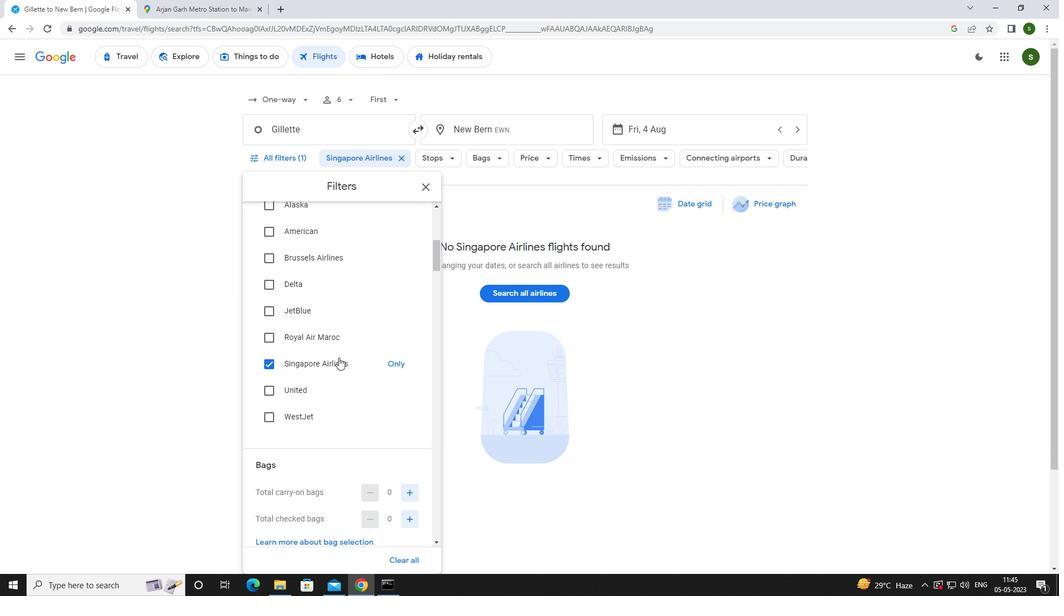 
Action: Mouse moved to (409, 409)
Screenshot: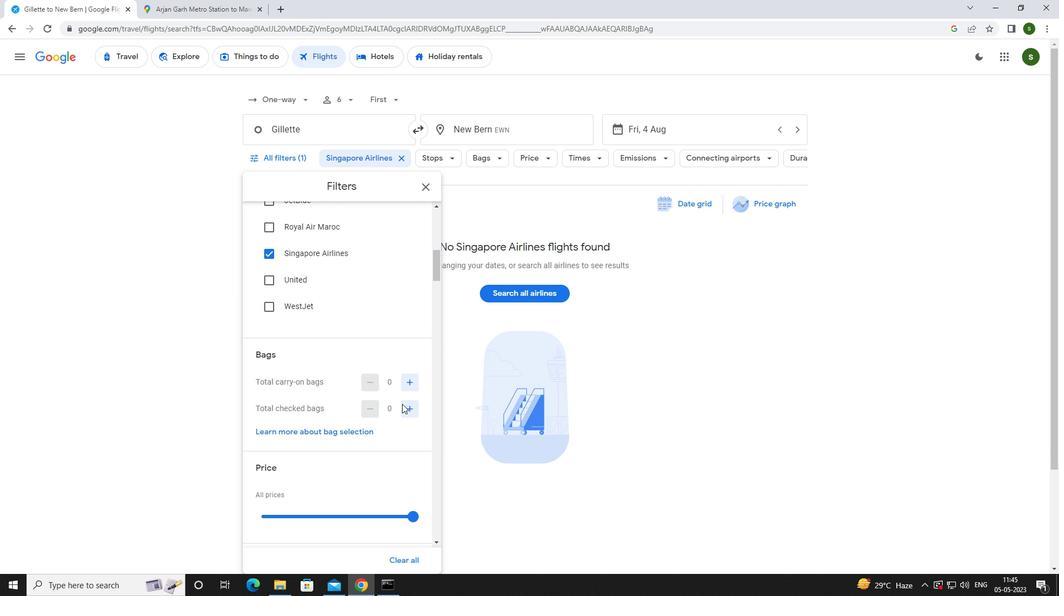 
Action: Mouse pressed left at (409, 409)
Screenshot: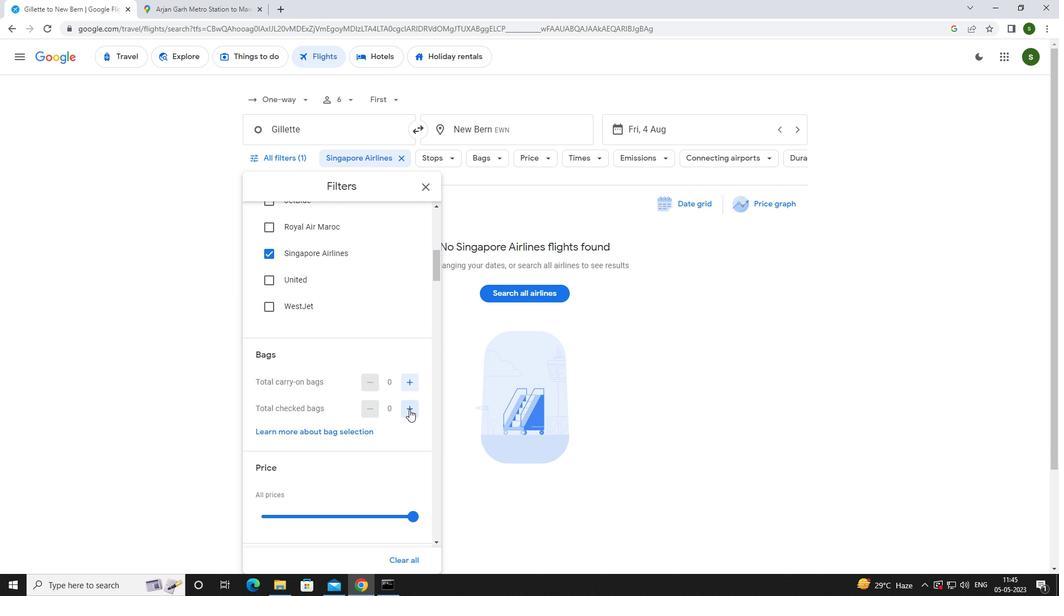 
Action: Mouse pressed left at (409, 409)
Screenshot: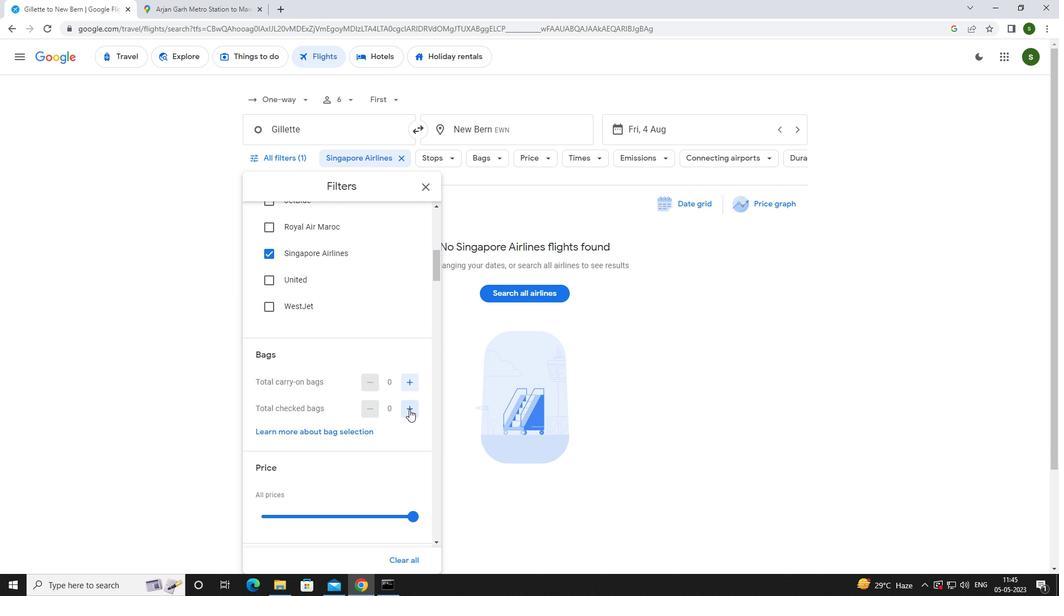 
Action: Mouse pressed left at (409, 409)
Screenshot: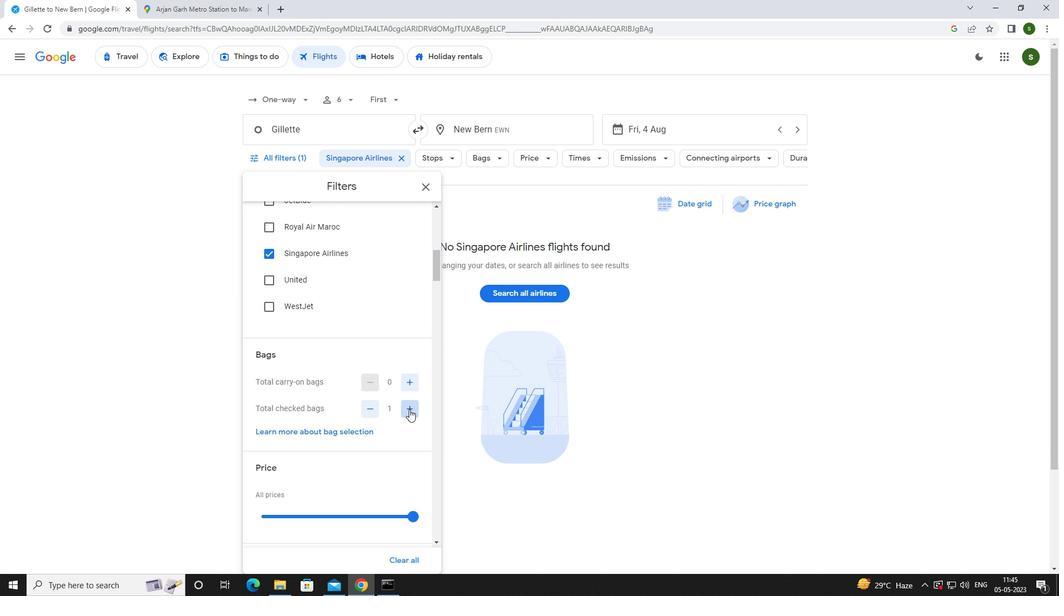 
Action: Mouse pressed left at (409, 409)
Screenshot: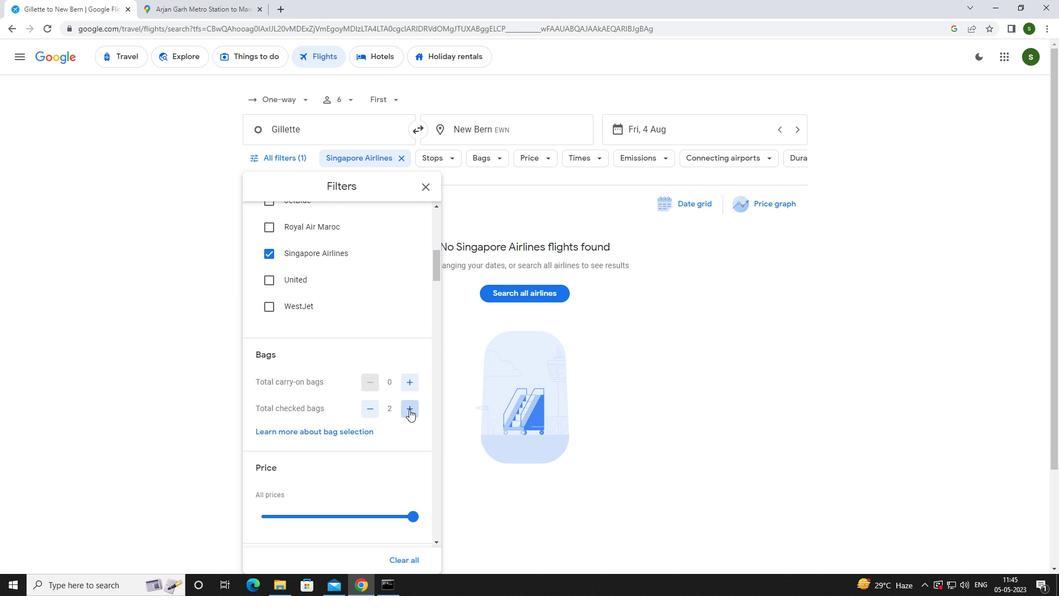 
Action: Mouse pressed left at (409, 409)
Screenshot: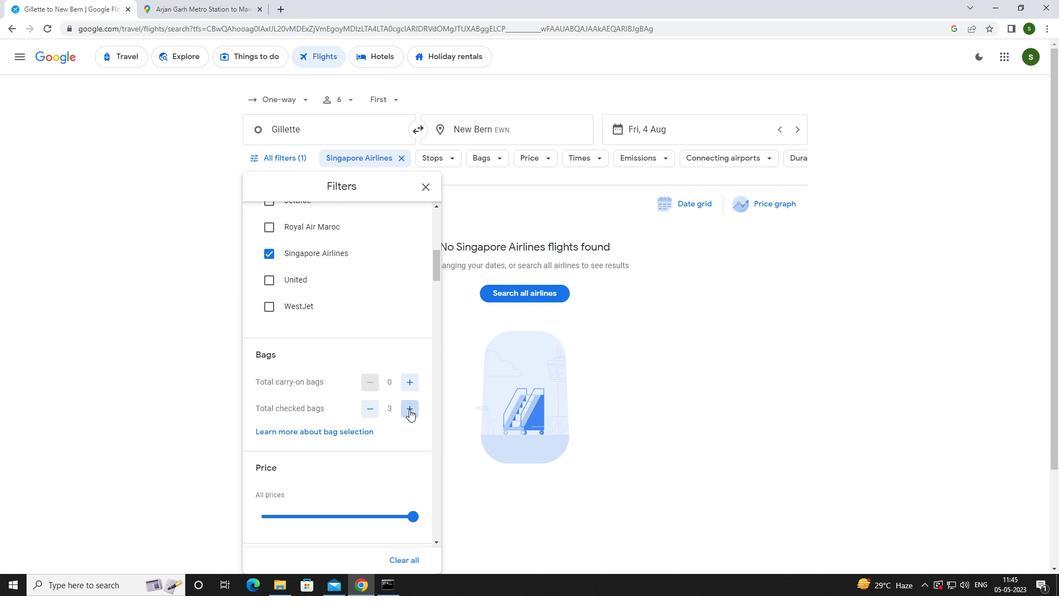 
Action: Mouse pressed left at (409, 409)
Screenshot: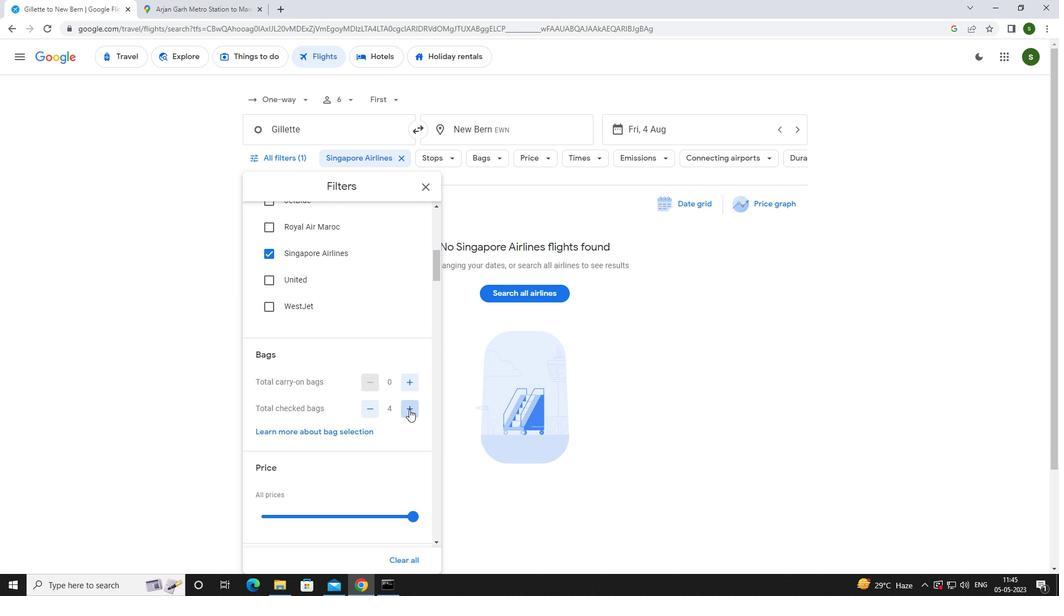 
Action: Mouse pressed left at (409, 409)
Screenshot: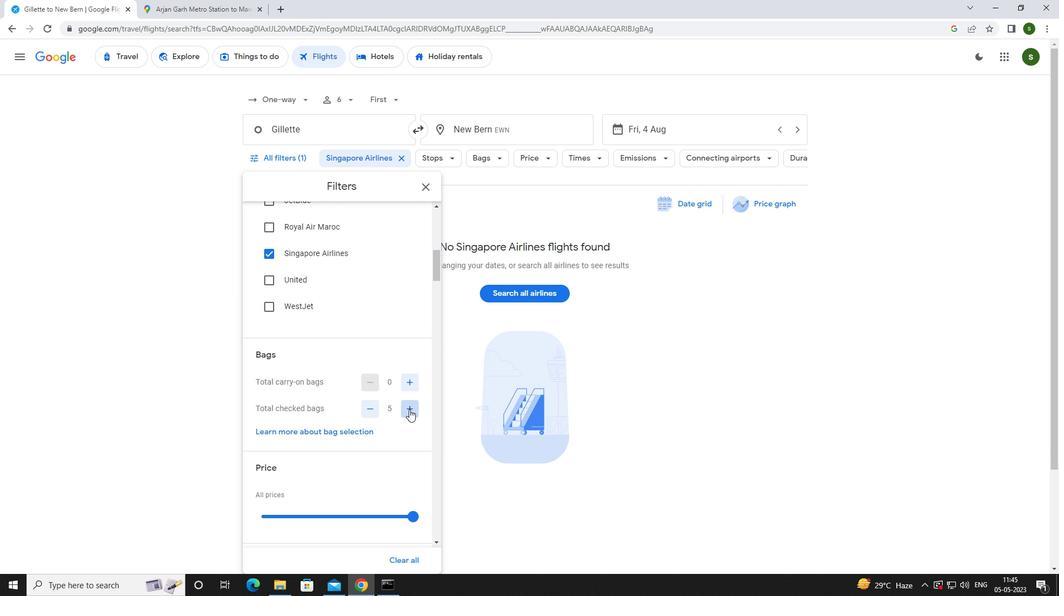 
Action: Mouse scrolled (409, 408) with delta (0, 0)
Screenshot: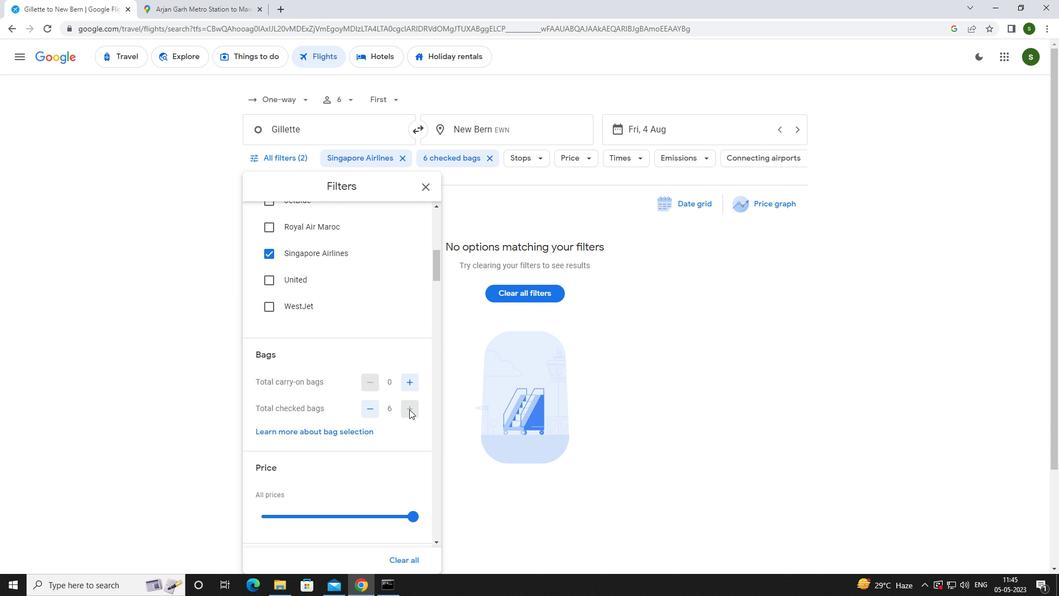 
Action: Mouse scrolled (409, 408) with delta (0, 0)
Screenshot: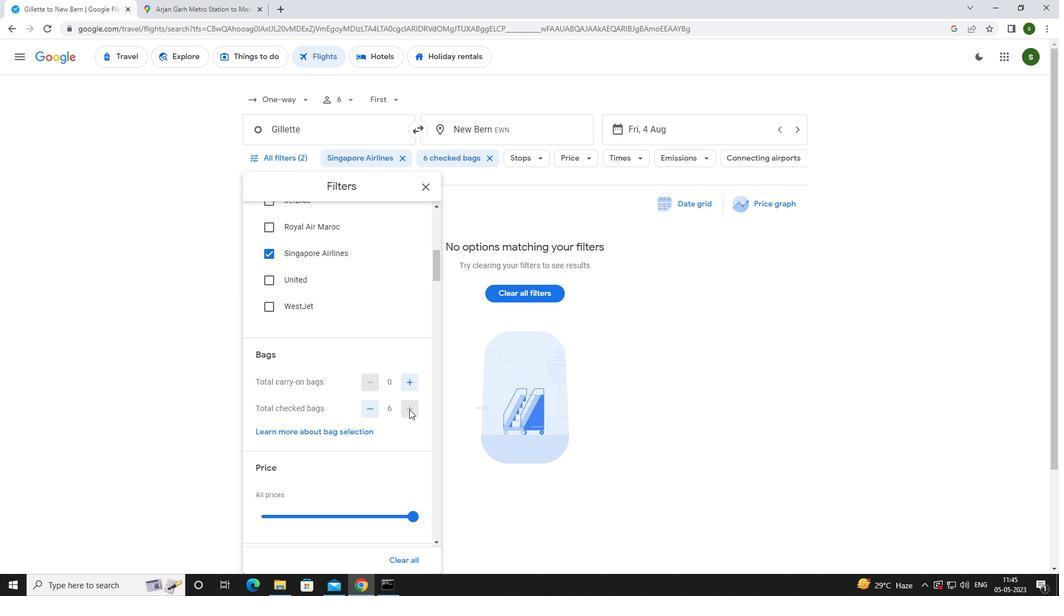 
Action: Mouse moved to (415, 405)
Screenshot: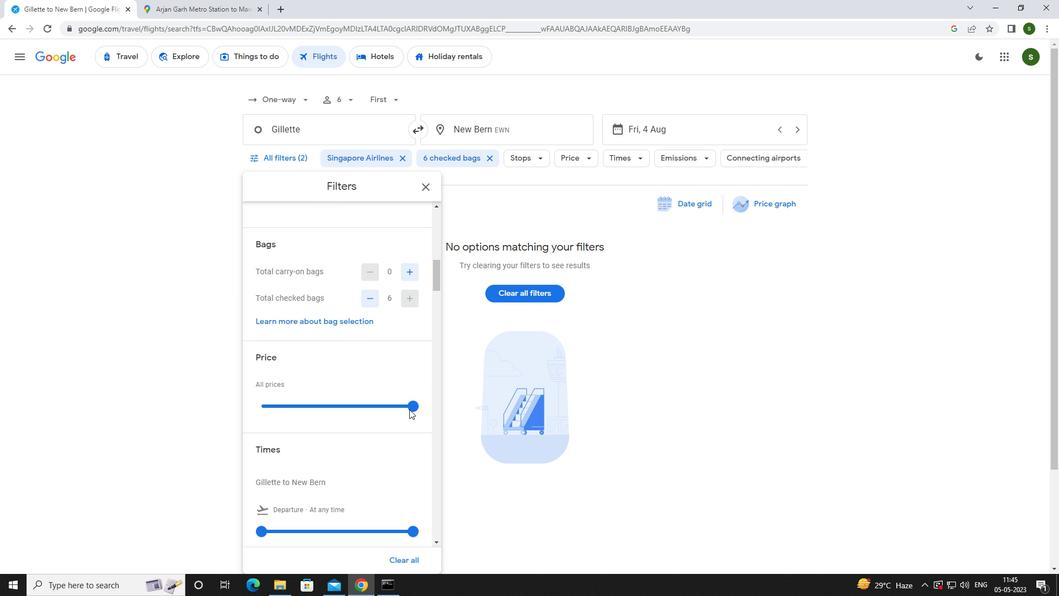 
Action: Mouse pressed left at (415, 405)
Screenshot: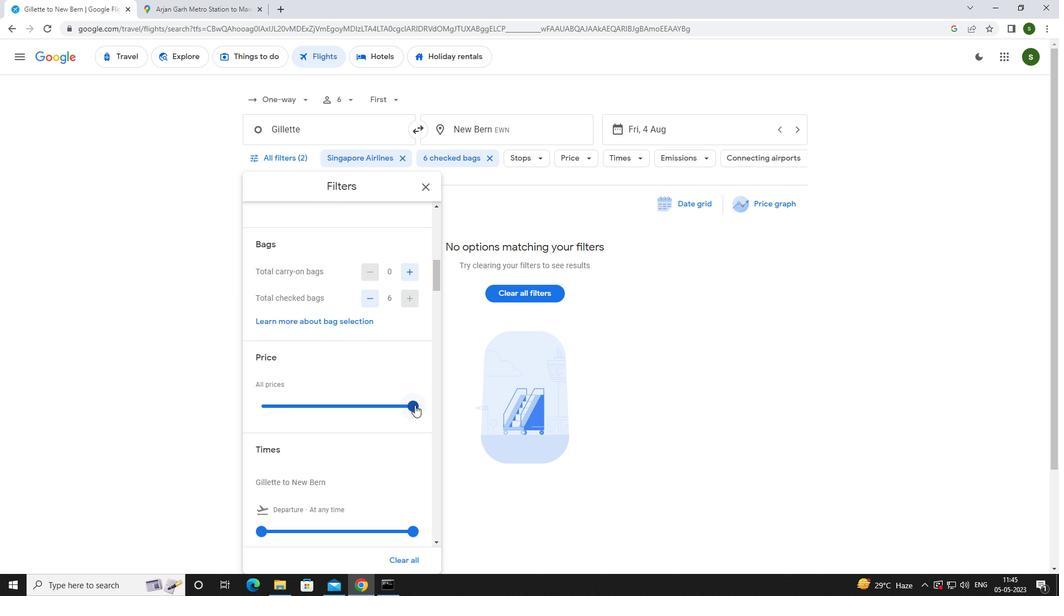 
Action: Mouse moved to (304, 381)
Screenshot: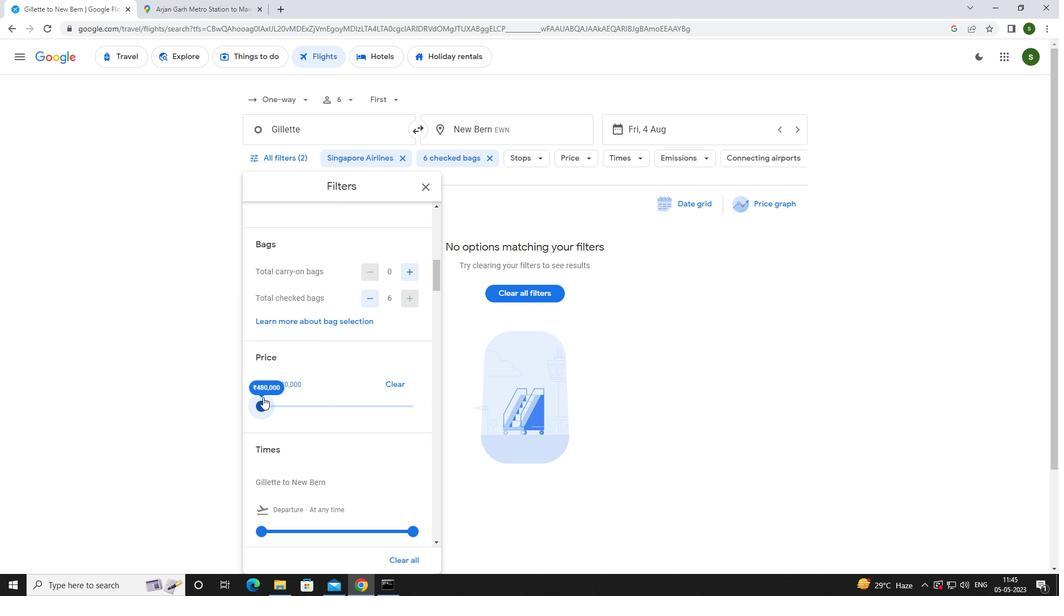 
Action: Mouse scrolled (304, 381) with delta (0, 0)
Screenshot: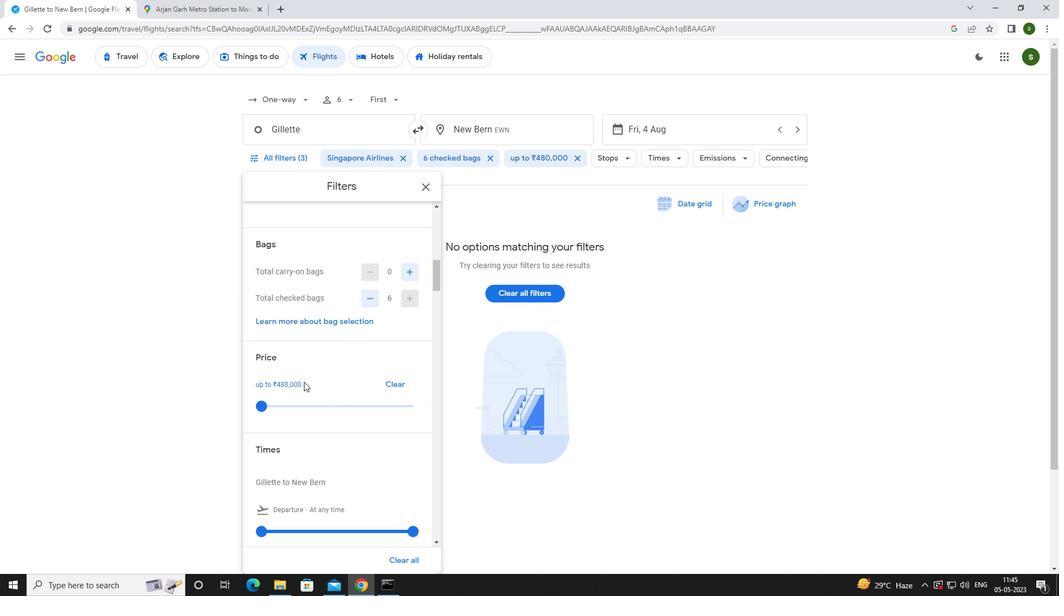 
Action: Mouse scrolled (304, 381) with delta (0, 0)
Screenshot: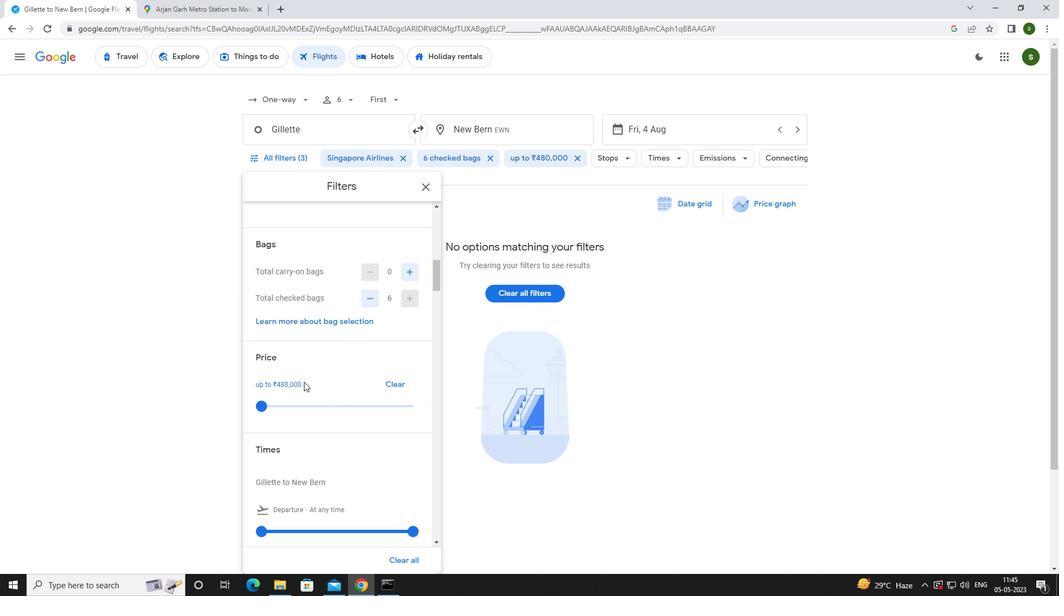 
Action: Mouse moved to (262, 421)
Screenshot: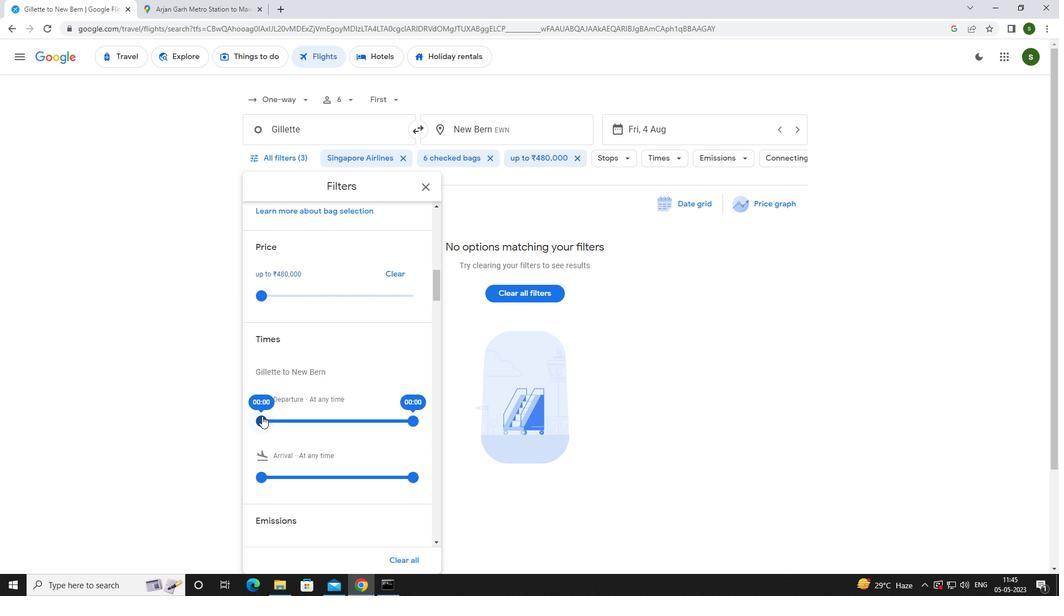 
Action: Mouse pressed left at (262, 421)
Screenshot: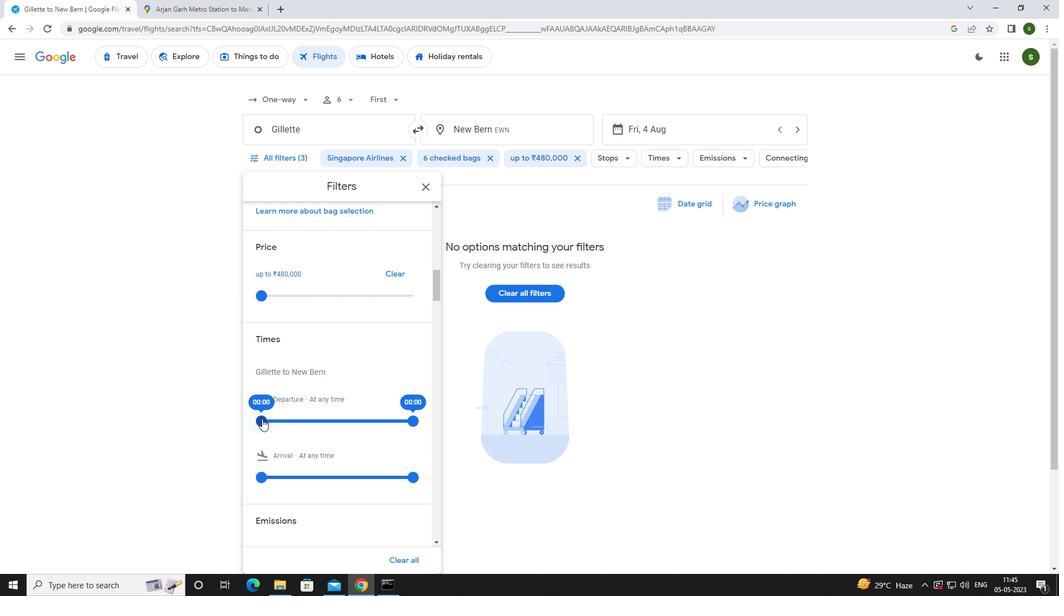 
Action: Mouse moved to (640, 417)
Screenshot: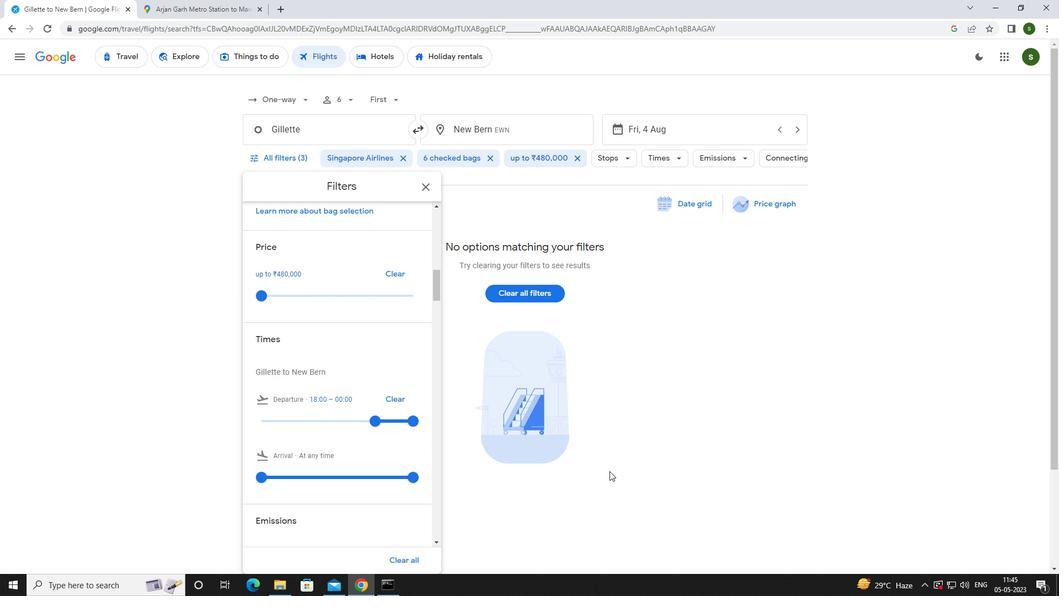 
Action: Mouse pressed left at (640, 417)
Screenshot: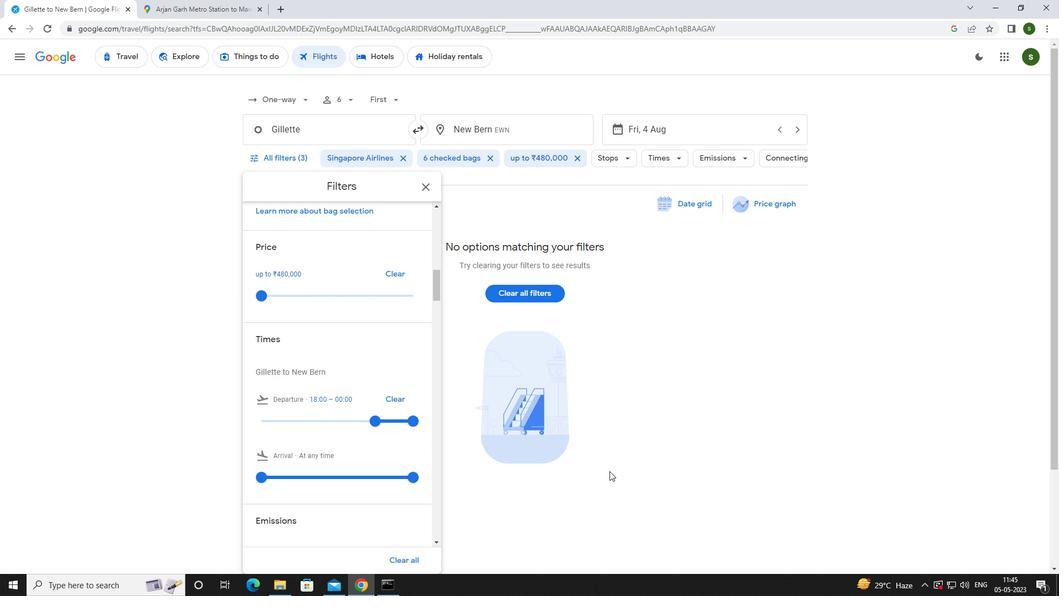 
